 Task: Find connections with filter location Larne with filter topic #personaltrainerwith filter profile language French with filter current company Entropik with filter school ITM UNIVERSITY, GWALIOR with filter industry Plastics Manufacturing with filter service category Search Engine Optimization (SEO) with filter keywords title Counselor
Action: Mouse moved to (482, 70)
Screenshot: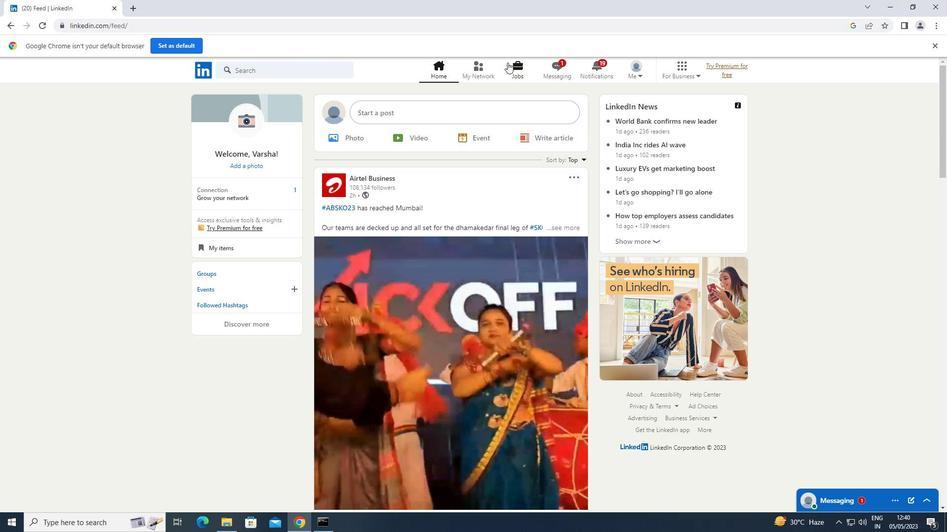 
Action: Mouse pressed left at (482, 70)
Screenshot: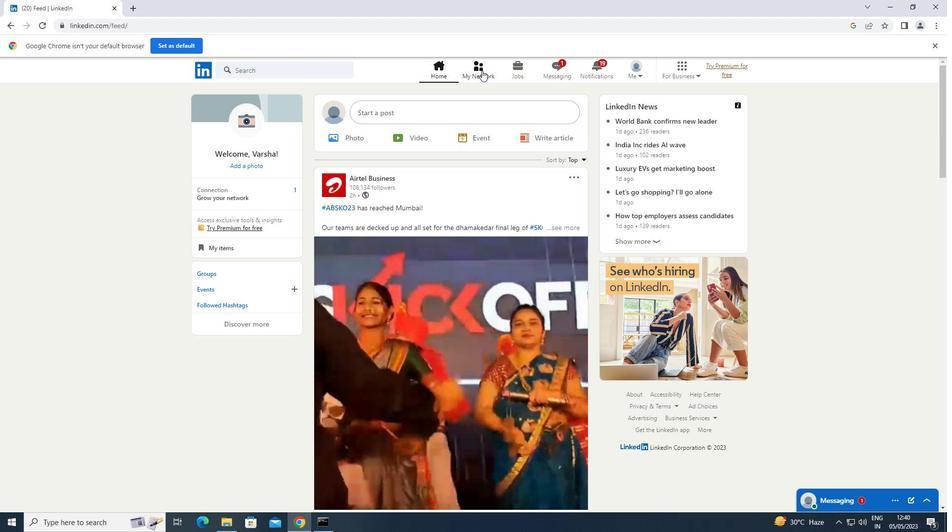 
Action: Mouse moved to (260, 120)
Screenshot: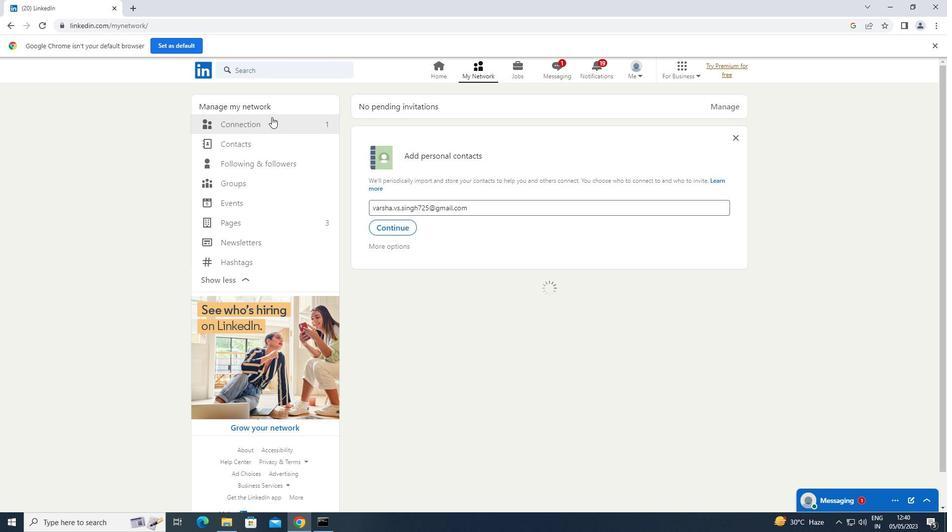 
Action: Mouse pressed left at (260, 120)
Screenshot: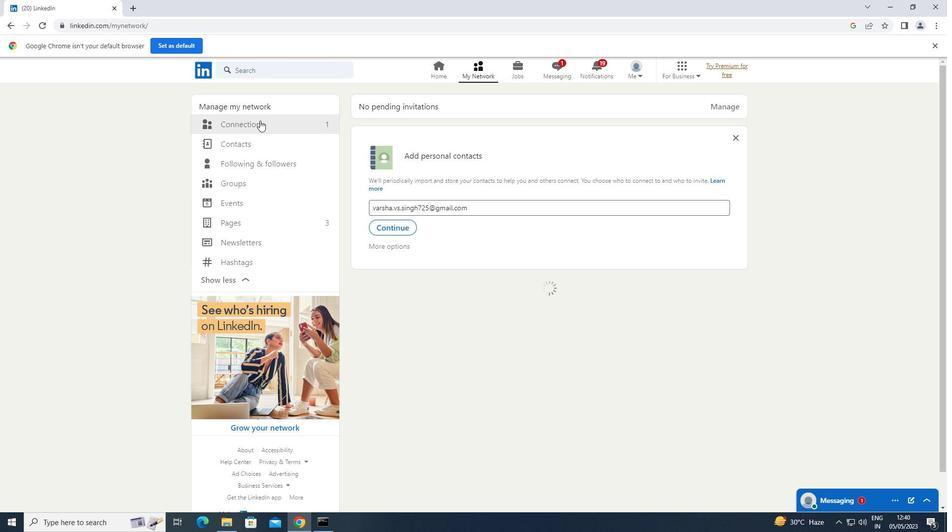 
Action: Mouse moved to (534, 122)
Screenshot: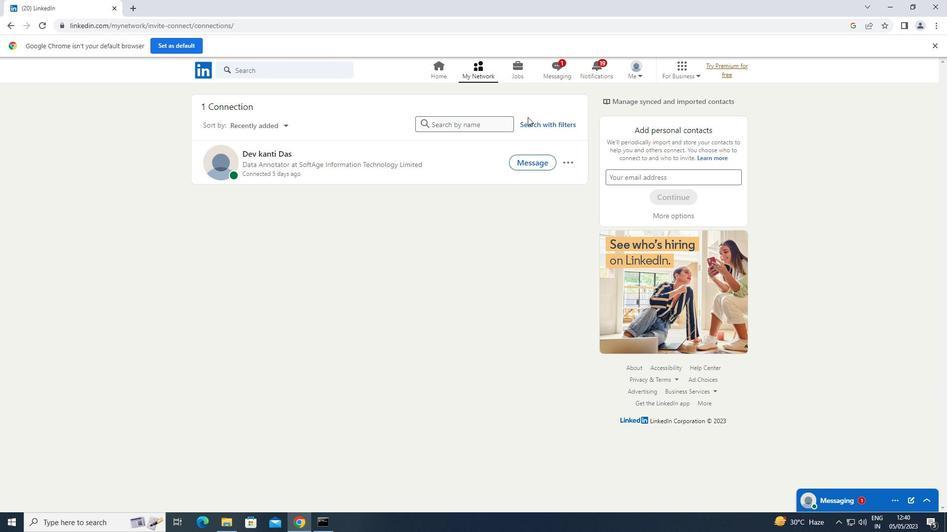 
Action: Mouse pressed left at (534, 122)
Screenshot: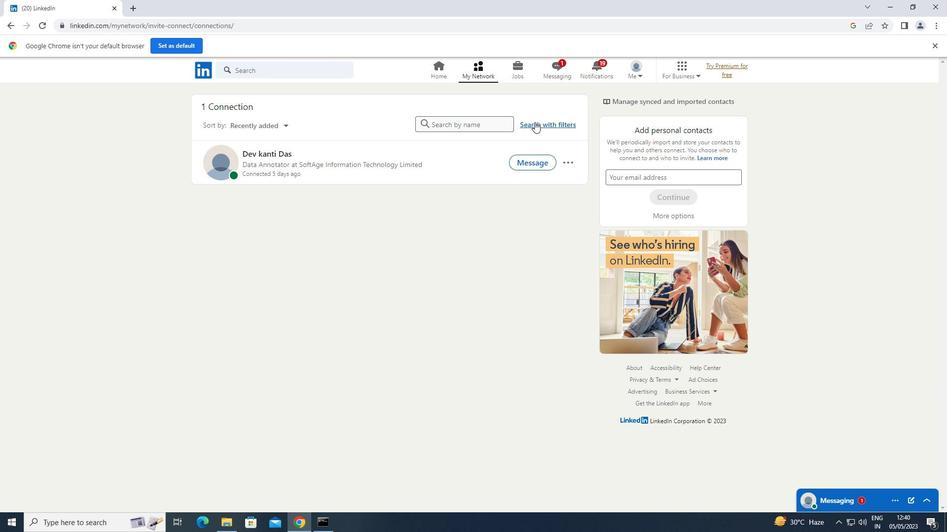 
Action: Mouse moved to (495, 94)
Screenshot: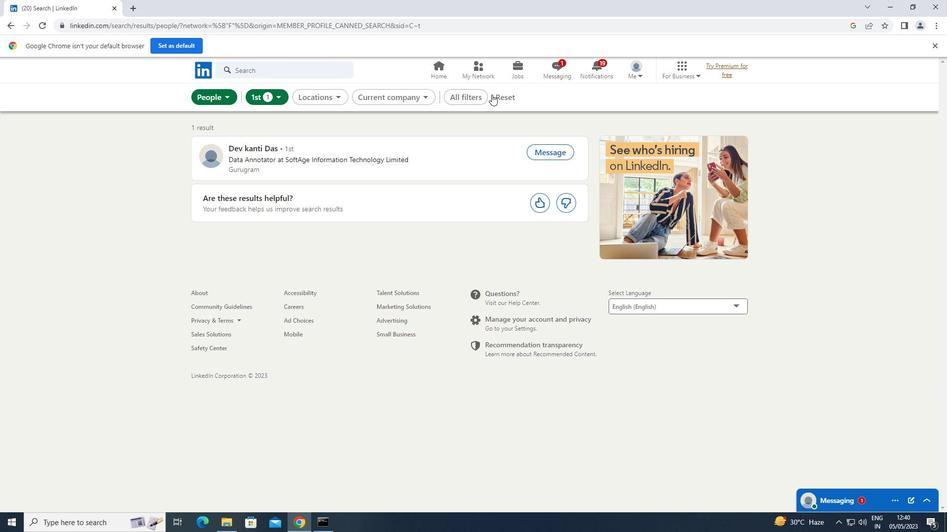 
Action: Mouse pressed left at (495, 94)
Screenshot: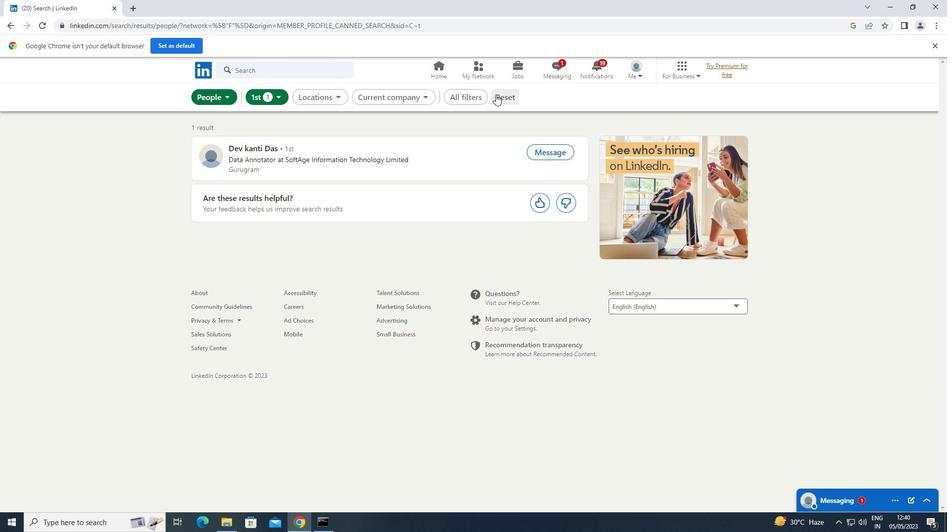
Action: Mouse moved to (482, 96)
Screenshot: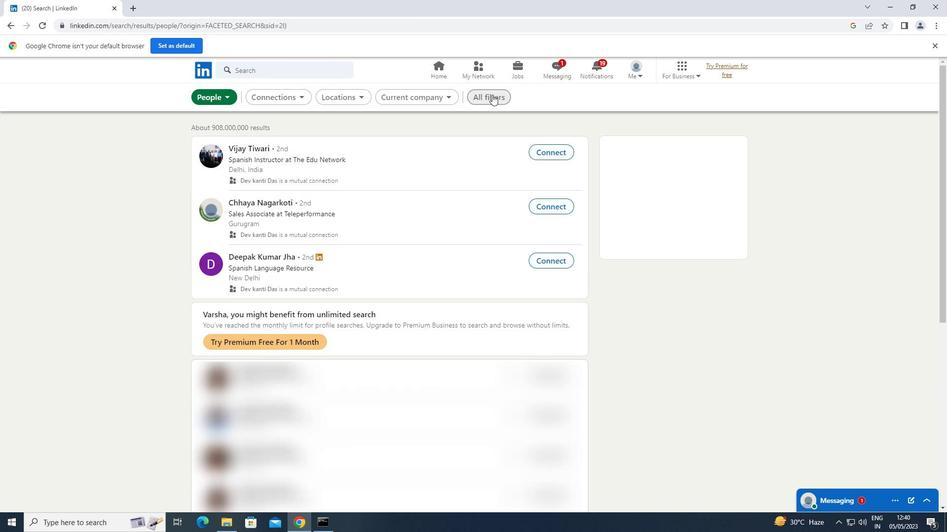 
Action: Mouse pressed left at (482, 96)
Screenshot: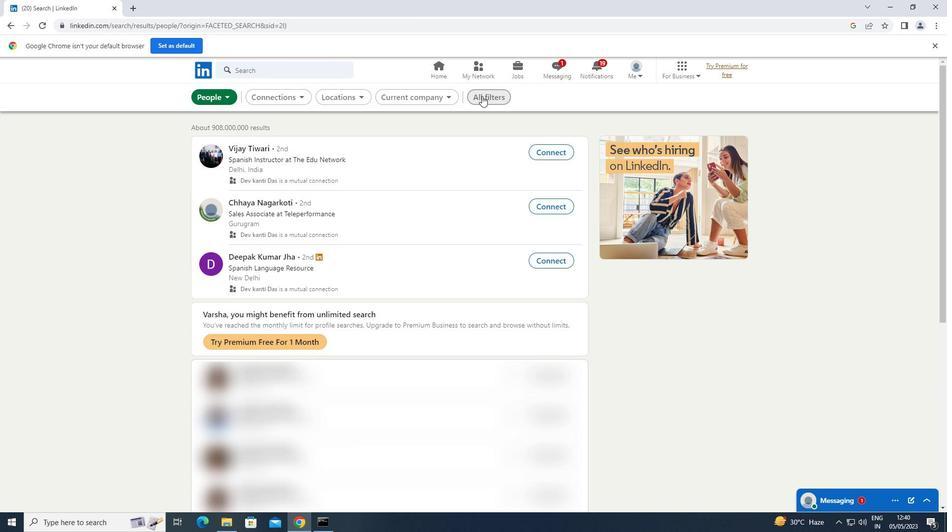 
Action: Mouse moved to (748, 233)
Screenshot: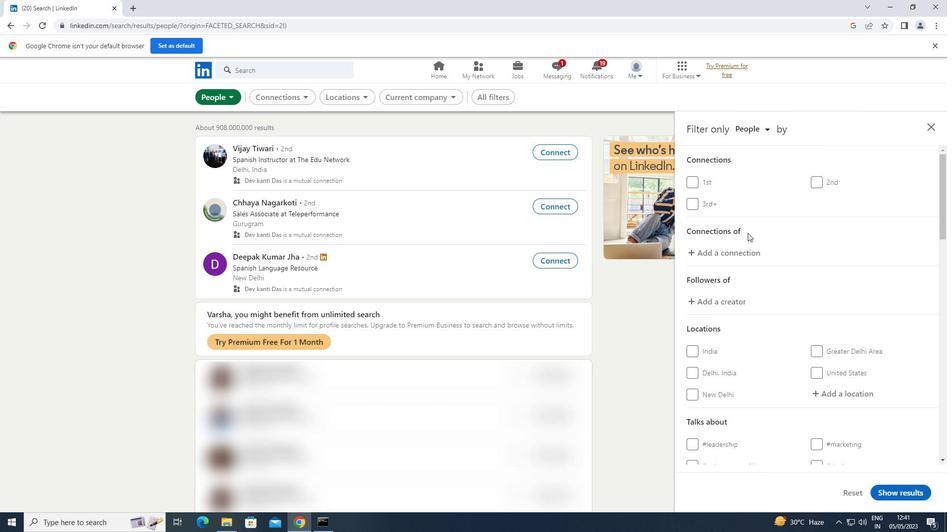 
Action: Mouse scrolled (748, 233) with delta (0, 0)
Screenshot: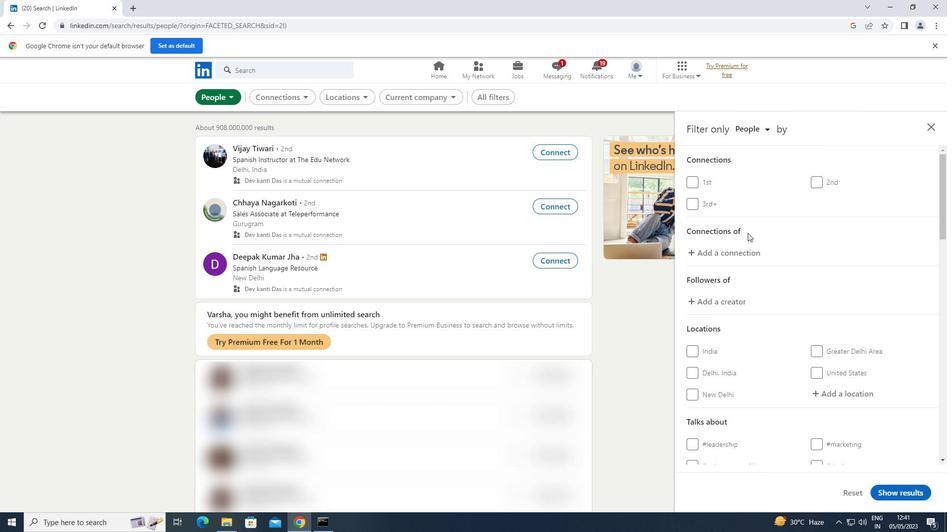 
Action: Mouse scrolled (748, 233) with delta (0, 0)
Screenshot: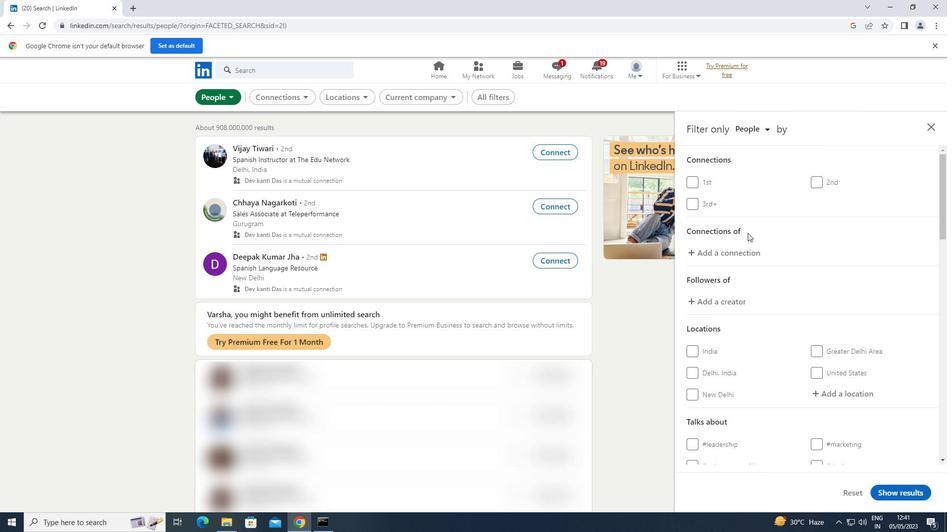 
Action: Mouse moved to (825, 296)
Screenshot: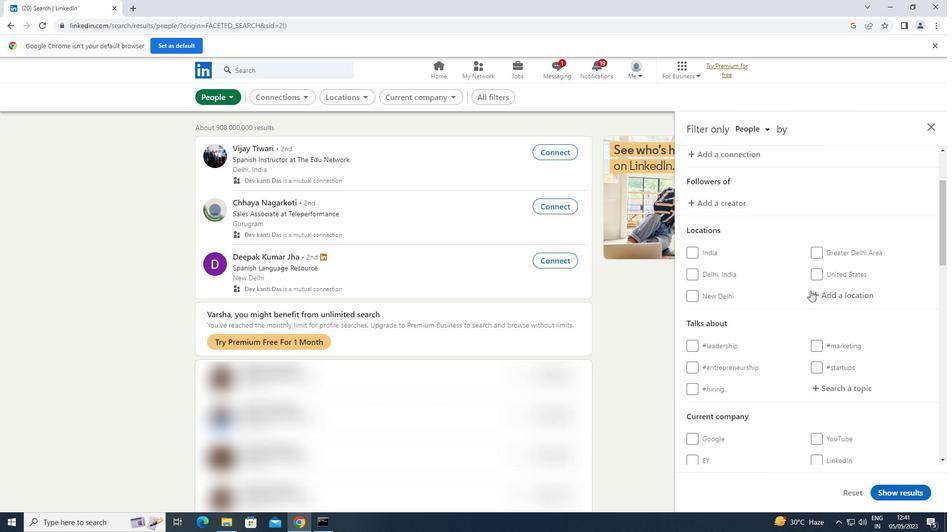 
Action: Mouse pressed left at (825, 296)
Screenshot: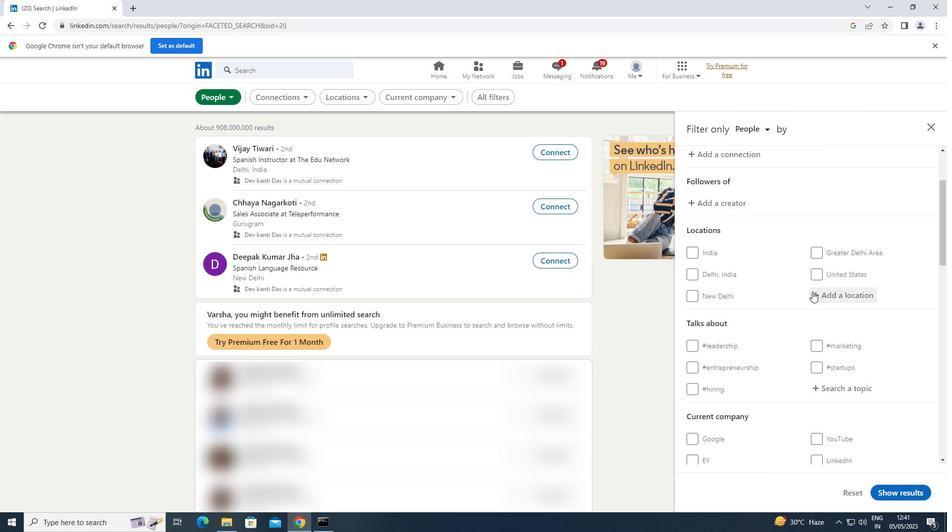 
Action: Key pressed <Key.shift>LARNE
Screenshot: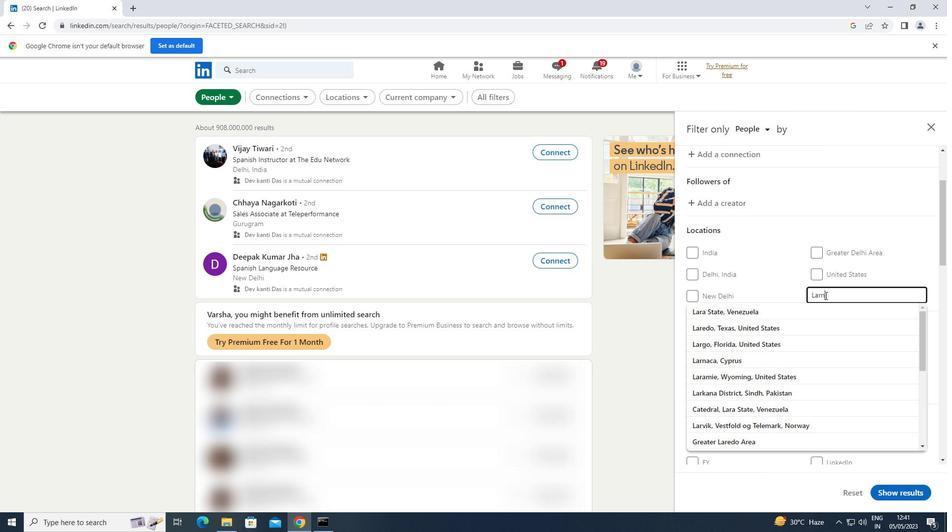 
Action: Mouse moved to (838, 391)
Screenshot: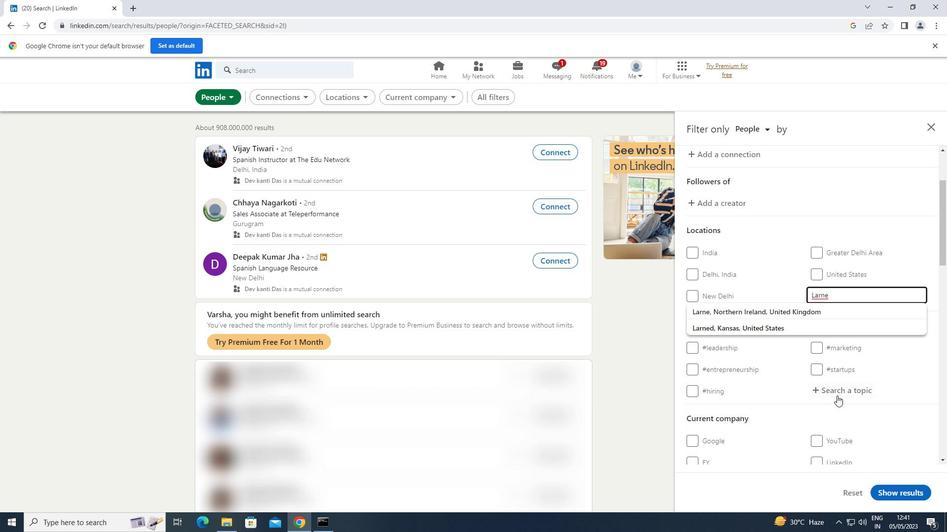 
Action: Mouse pressed left at (838, 391)
Screenshot: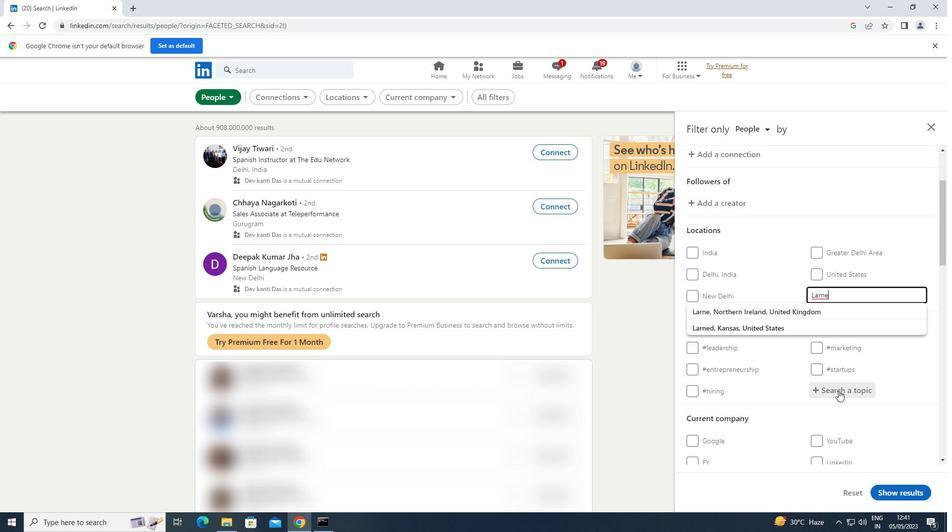 
Action: Key pressed PERSONALTRAINER
Screenshot: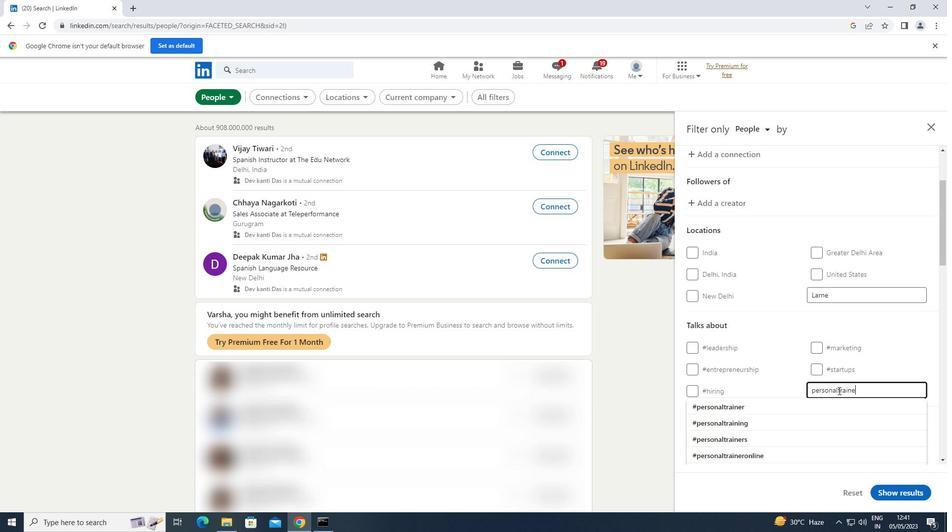 
Action: Mouse moved to (767, 406)
Screenshot: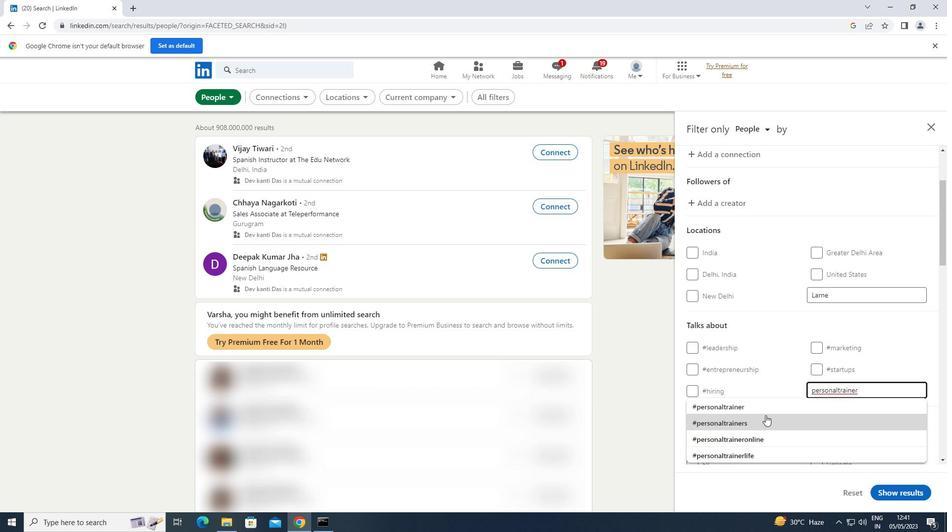 
Action: Mouse pressed left at (767, 406)
Screenshot: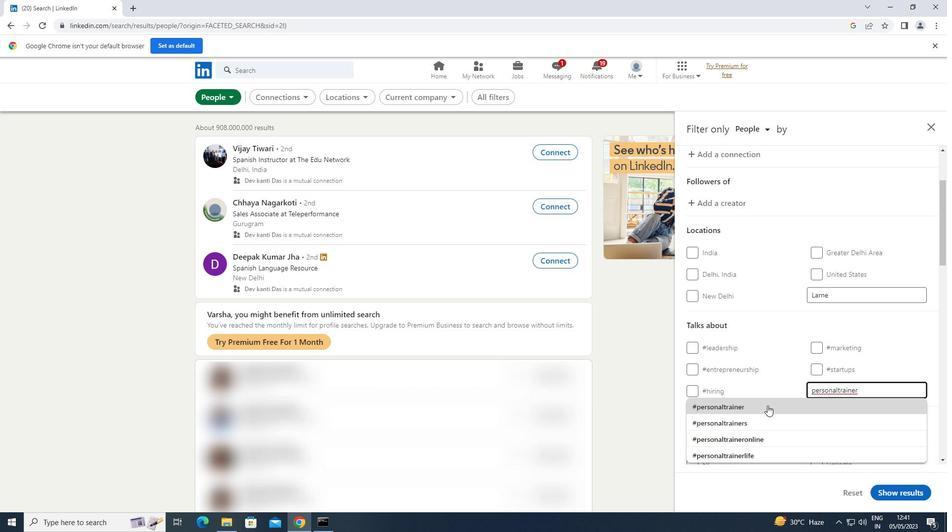 
Action: Mouse scrolled (767, 405) with delta (0, 0)
Screenshot: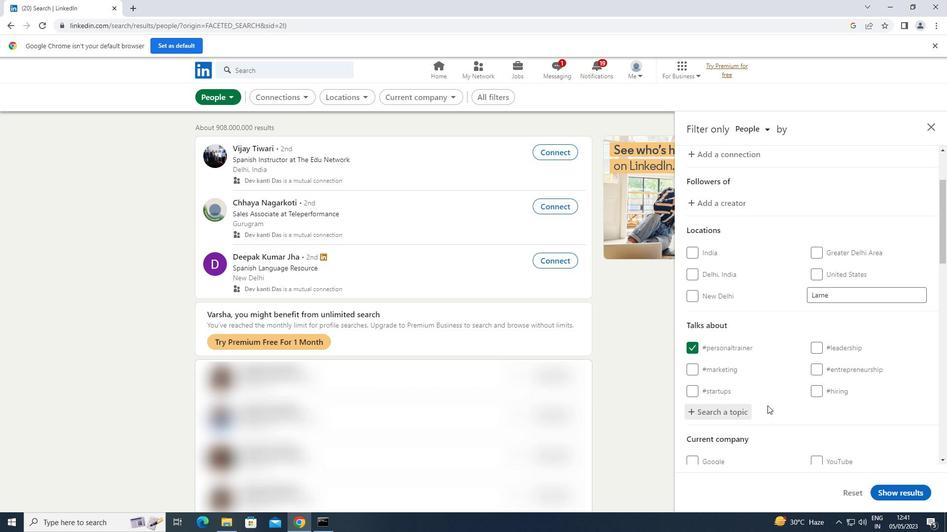 
Action: Mouse scrolled (767, 405) with delta (0, 0)
Screenshot: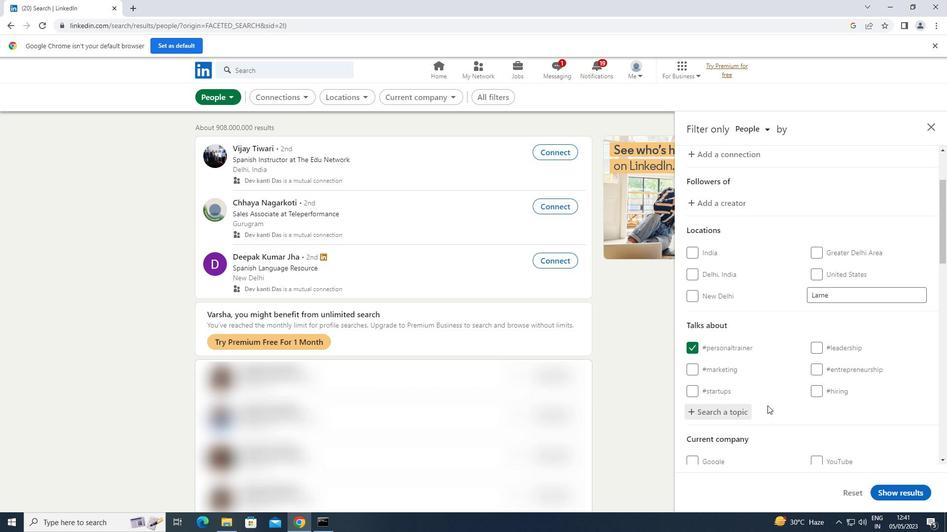 
Action: Mouse scrolled (767, 405) with delta (0, 0)
Screenshot: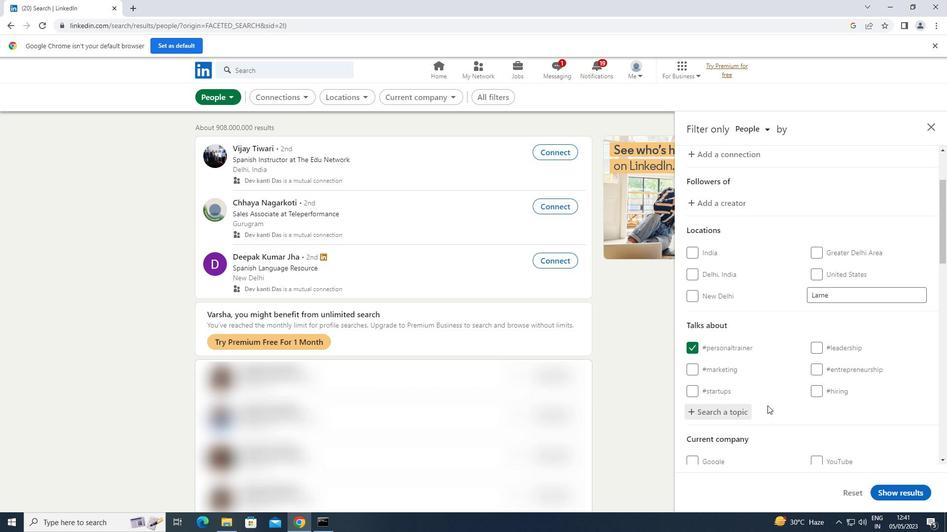 
Action: Mouse scrolled (767, 405) with delta (0, 0)
Screenshot: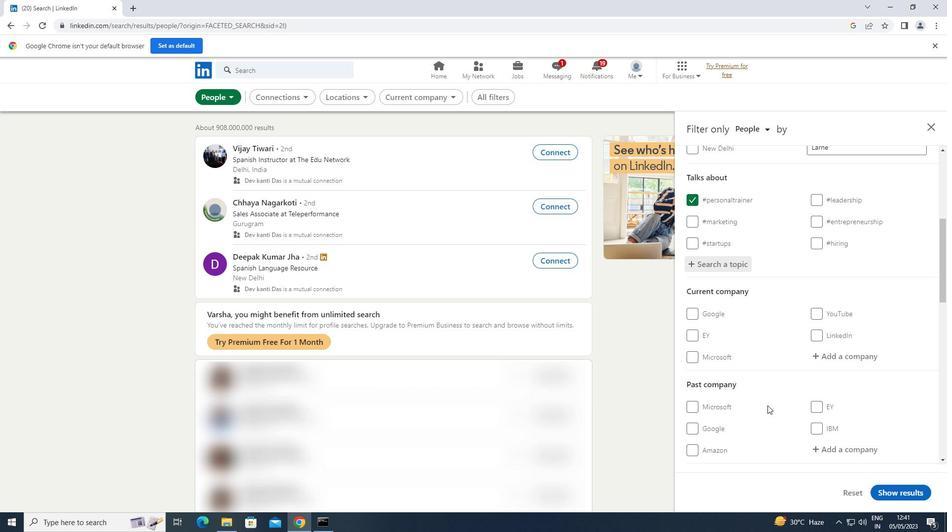 
Action: Mouse scrolled (767, 405) with delta (0, 0)
Screenshot: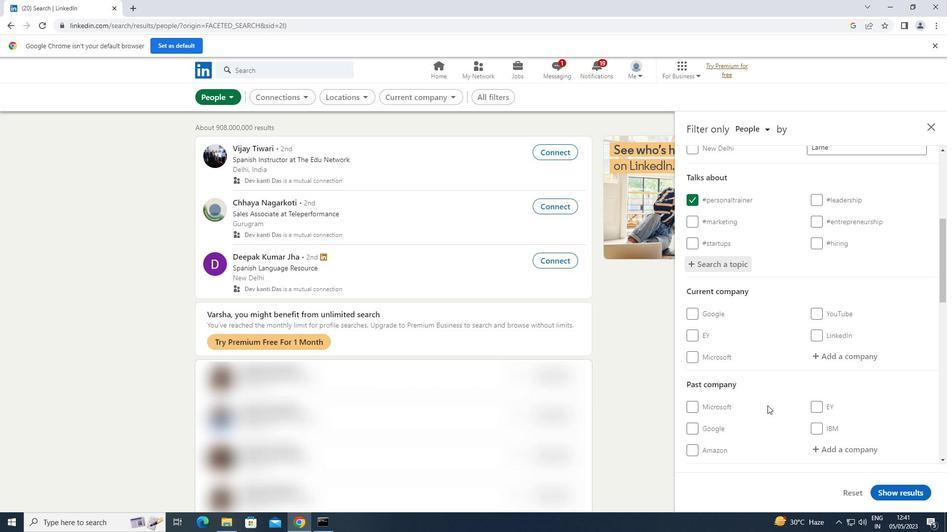 
Action: Mouse scrolled (767, 405) with delta (0, 0)
Screenshot: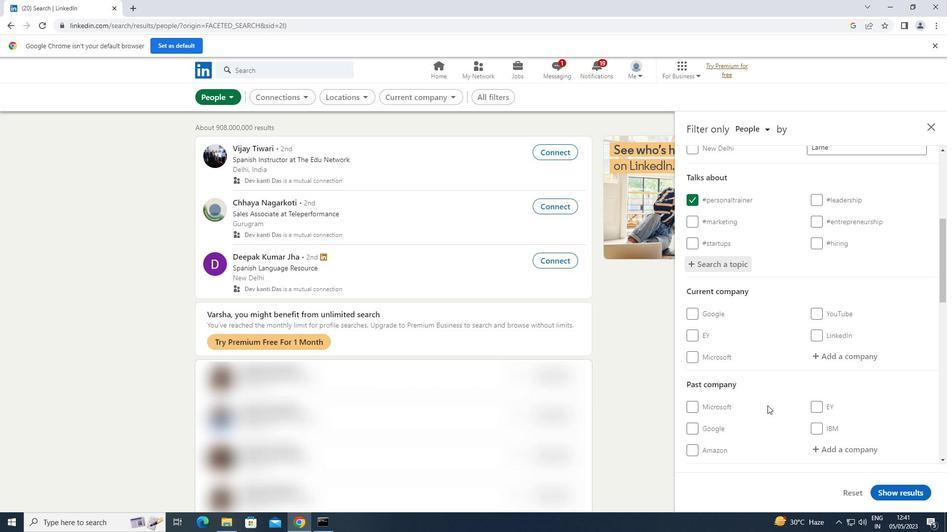 
Action: Mouse scrolled (767, 405) with delta (0, 0)
Screenshot: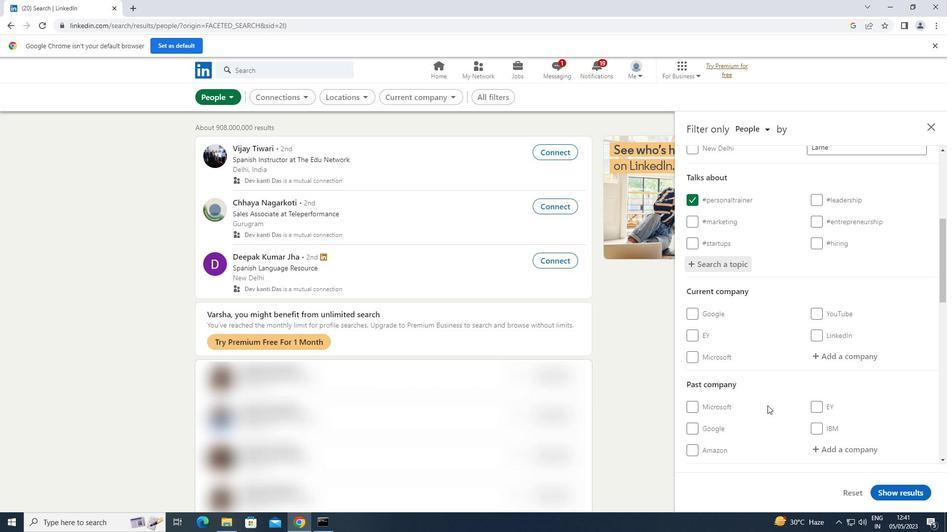 
Action: Mouse moved to (768, 405)
Screenshot: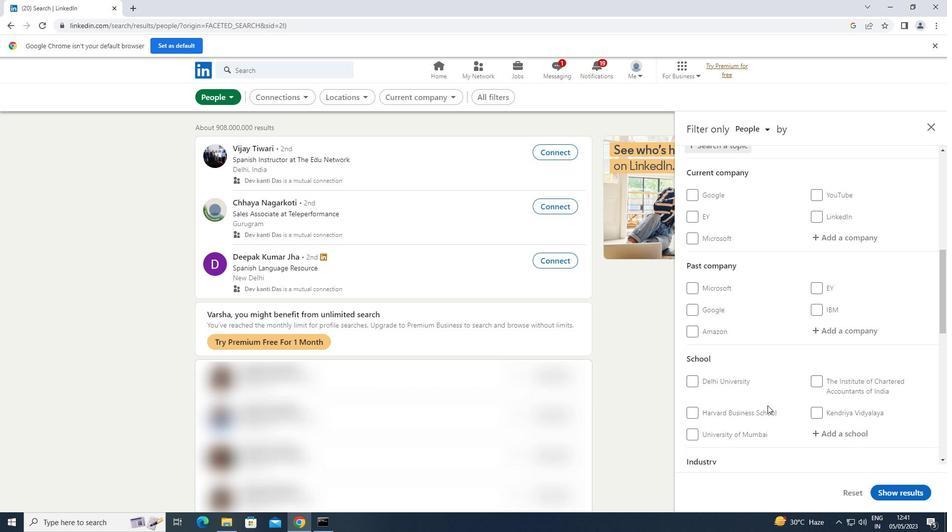 
Action: Mouse scrolled (768, 405) with delta (0, 0)
Screenshot: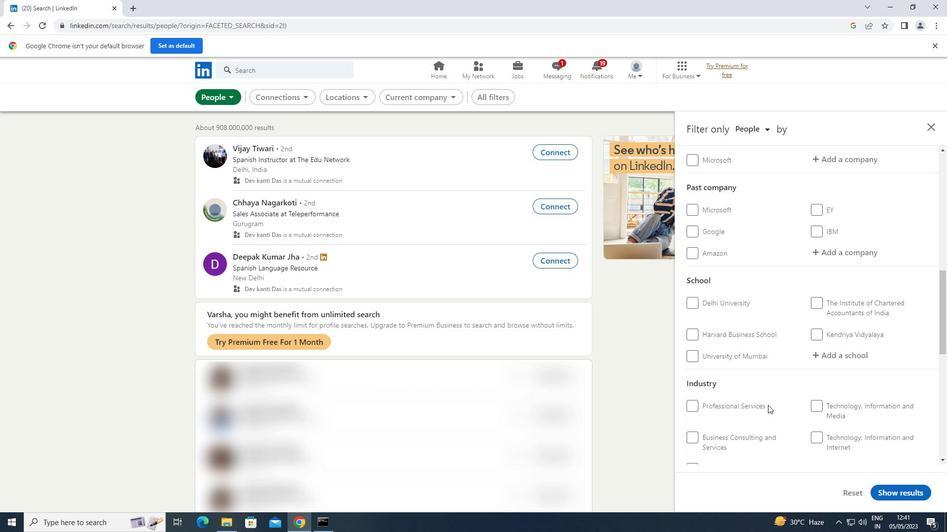 
Action: Mouse scrolled (768, 405) with delta (0, 0)
Screenshot: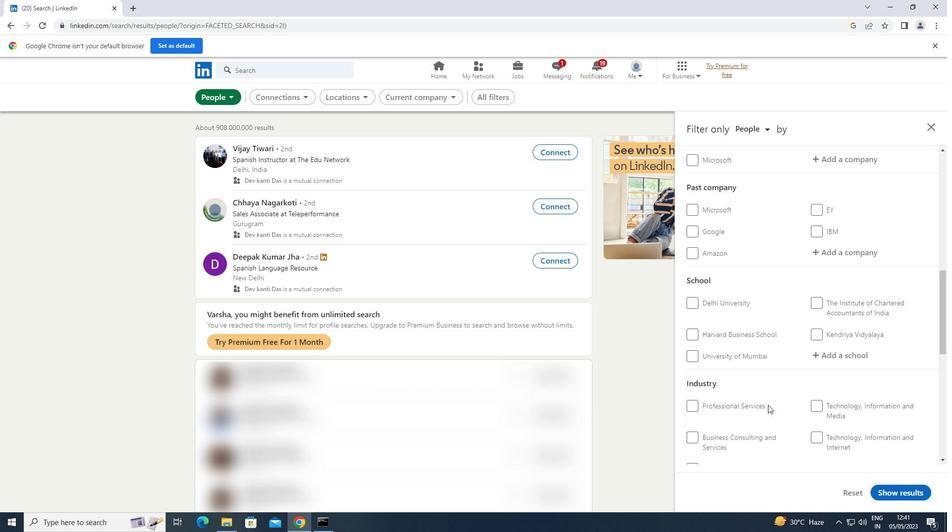 
Action: Mouse scrolled (768, 405) with delta (0, 0)
Screenshot: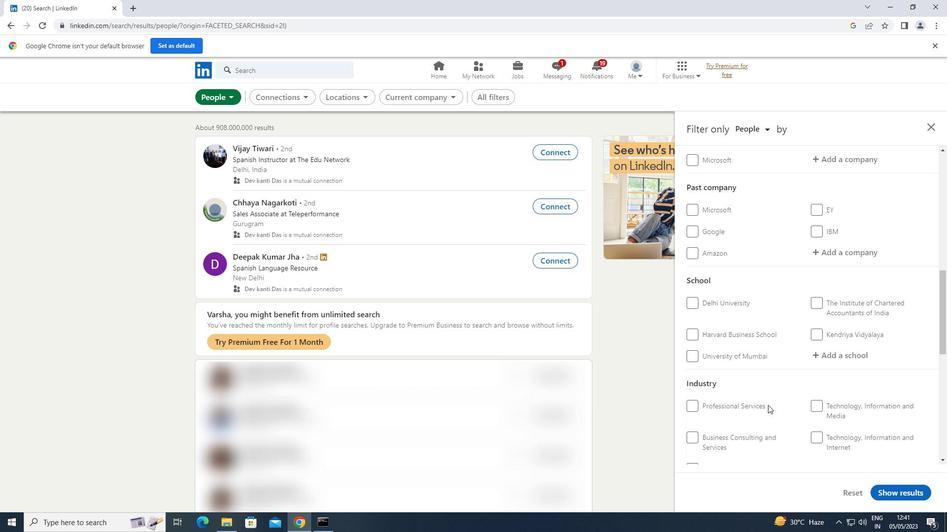 
Action: Mouse moved to (820, 374)
Screenshot: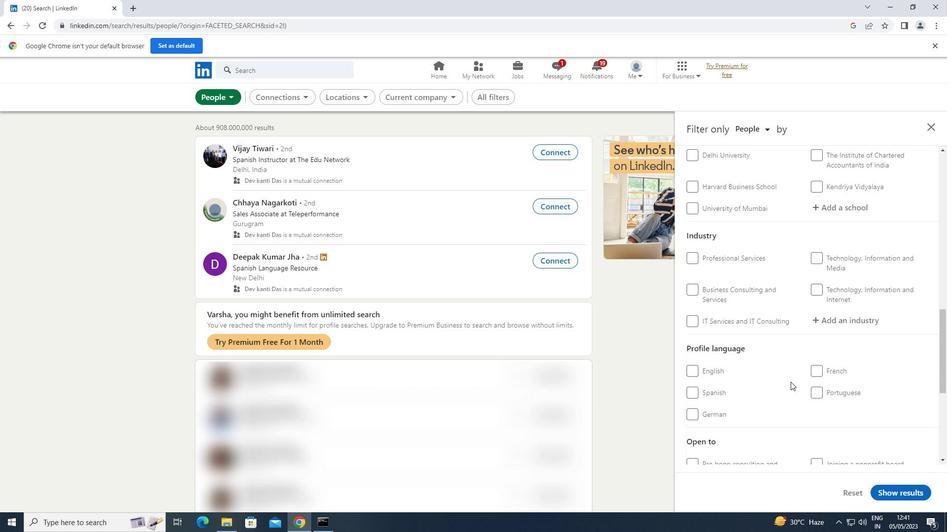
Action: Mouse pressed left at (820, 374)
Screenshot: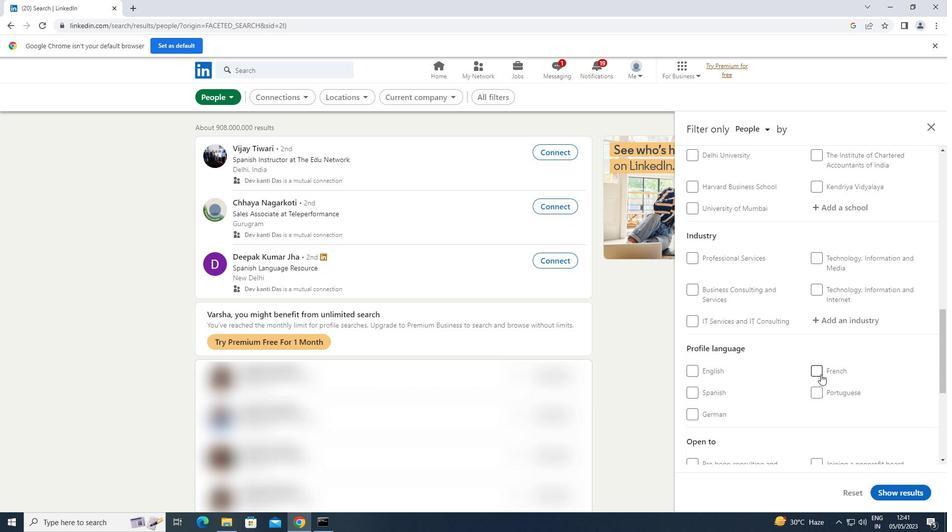 
Action: Mouse scrolled (820, 375) with delta (0, 0)
Screenshot: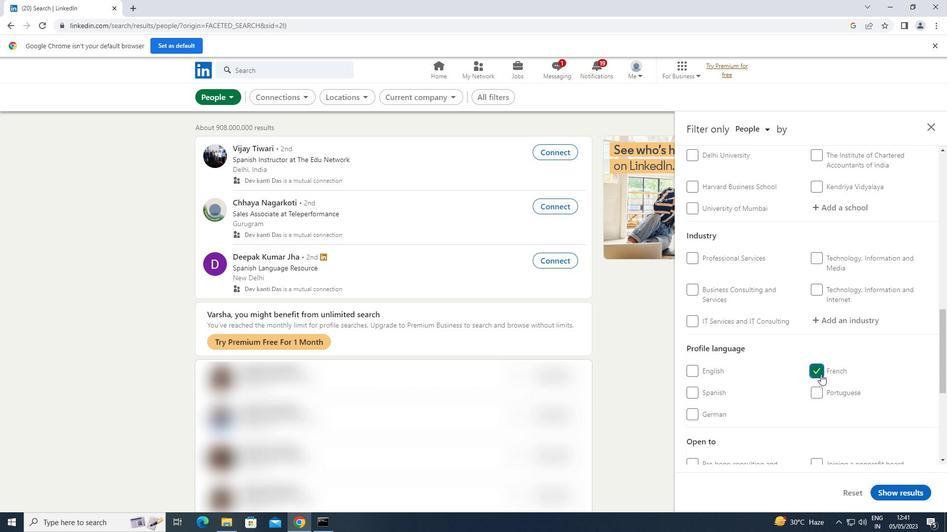 
Action: Mouse scrolled (820, 375) with delta (0, 0)
Screenshot: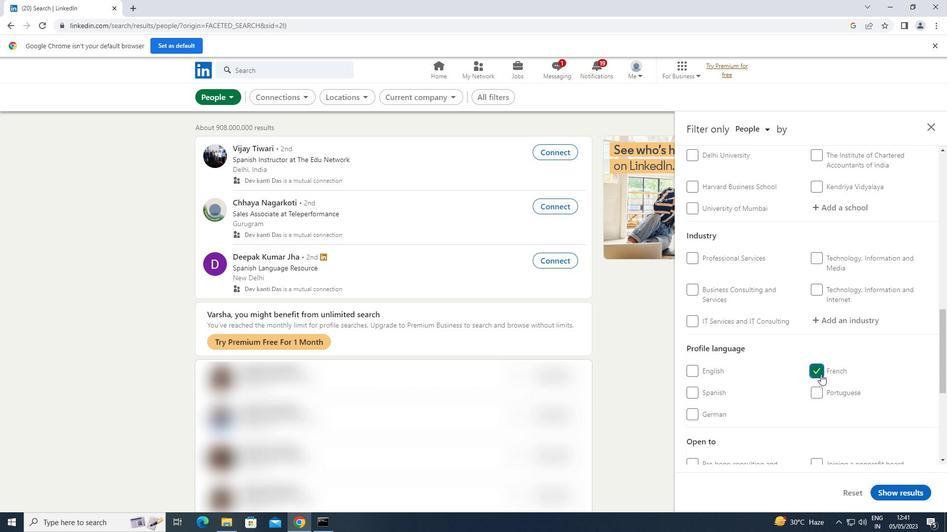 
Action: Mouse scrolled (820, 375) with delta (0, 0)
Screenshot: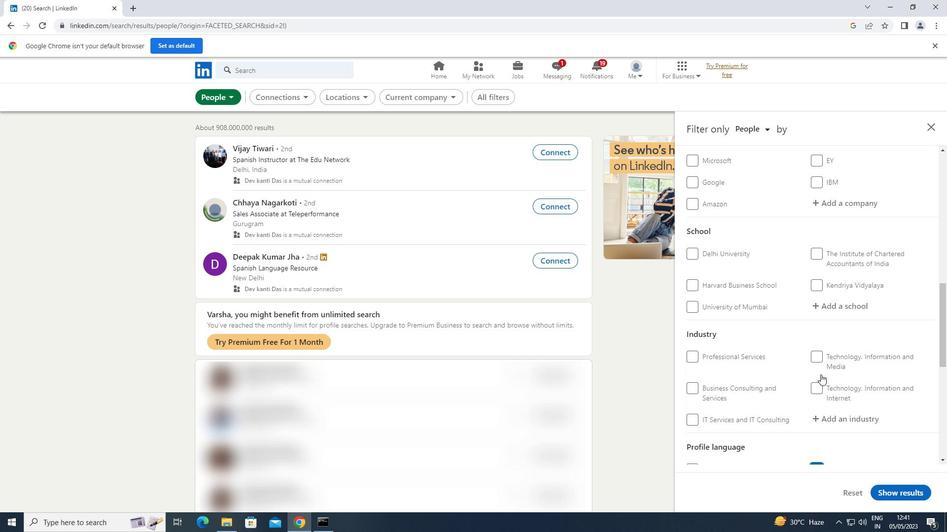 
Action: Mouse scrolled (820, 375) with delta (0, 0)
Screenshot: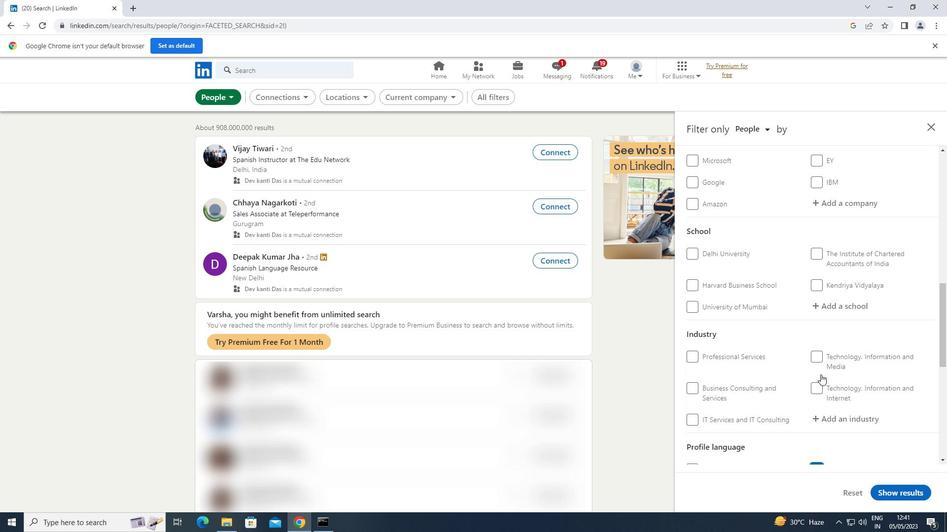 
Action: Mouse scrolled (820, 375) with delta (0, 0)
Screenshot: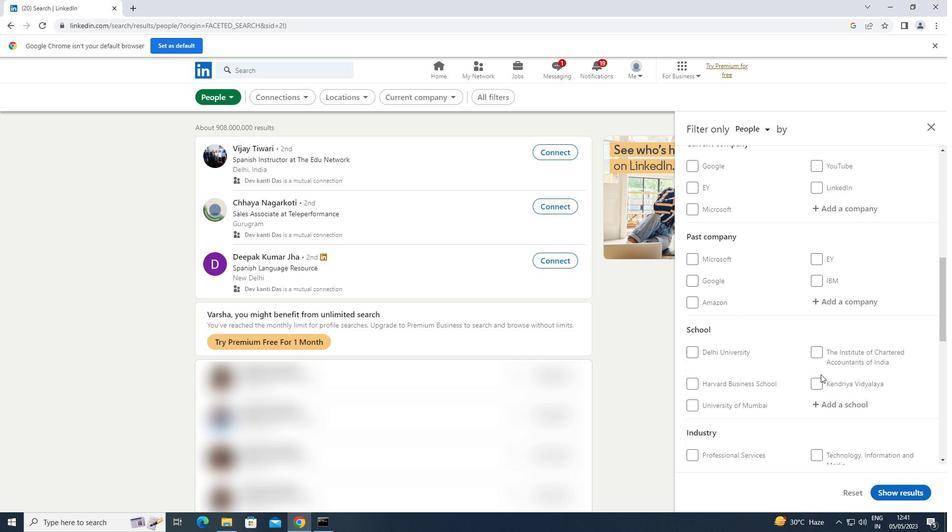 
Action: Mouse scrolled (820, 375) with delta (0, 0)
Screenshot: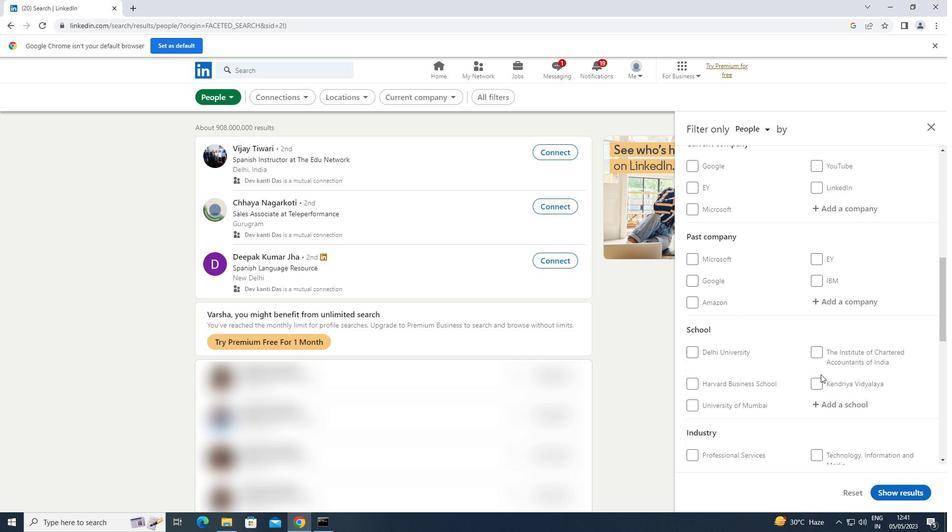 
Action: Mouse moved to (874, 303)
Screenshot: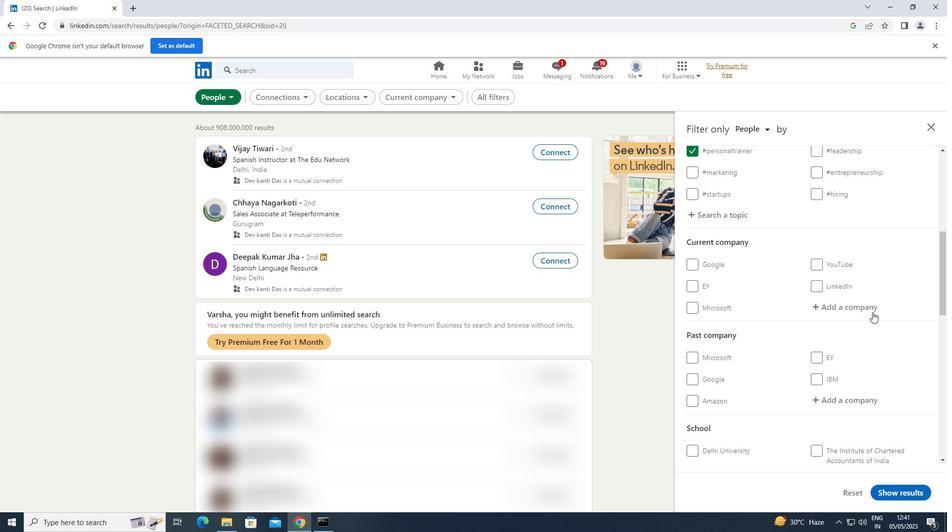 
Action: Mouse pressed left at (874, 303)
Screenshot: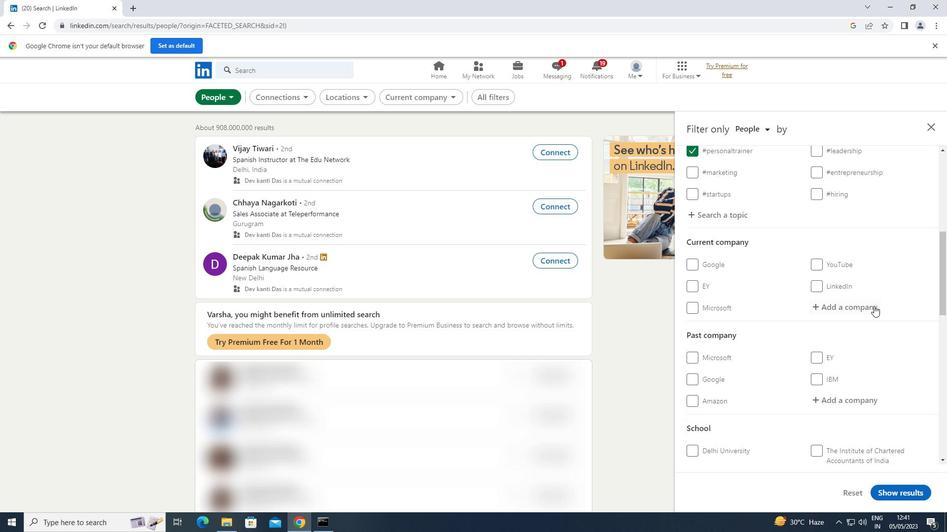 
Action: Key pressed <Key.shift>ENTROPIK
Screenshot: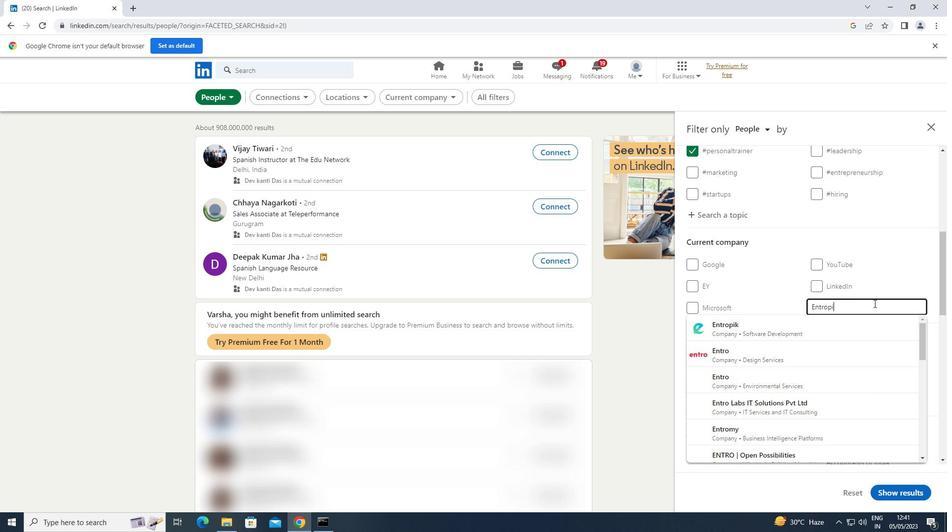 
Action: Mouse moved to (800, 329)
Screenshot: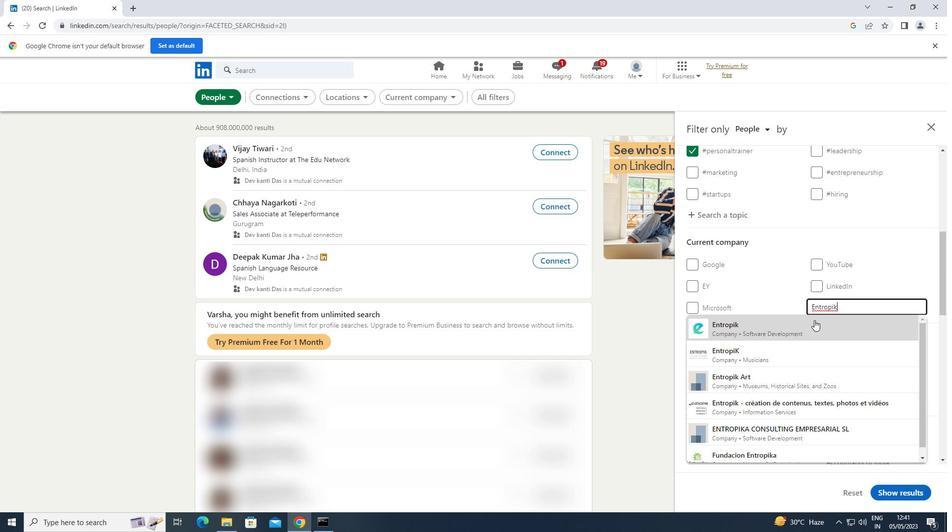 
Action: Mouse pressed left at (800, 329)
Screenshot: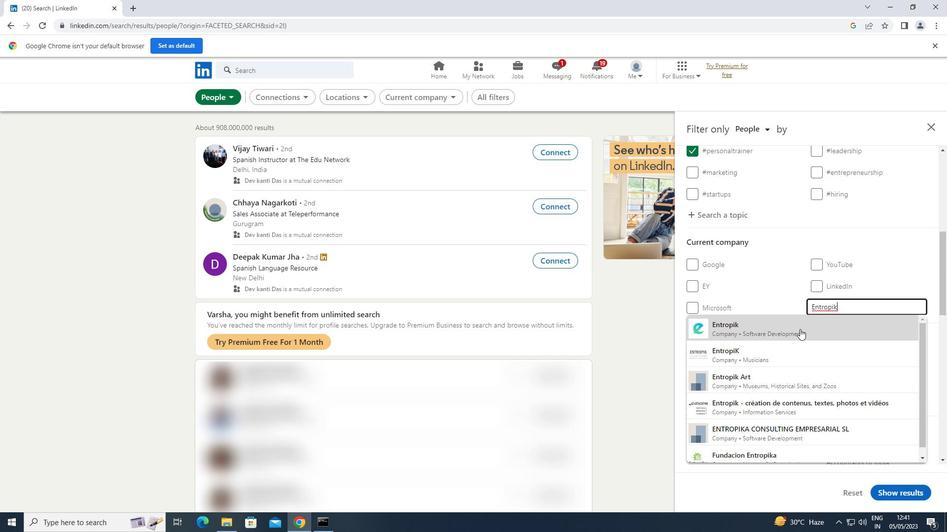 
Action: Mouse scrolled (800, 329) with delta (0, 0)
Screenshot: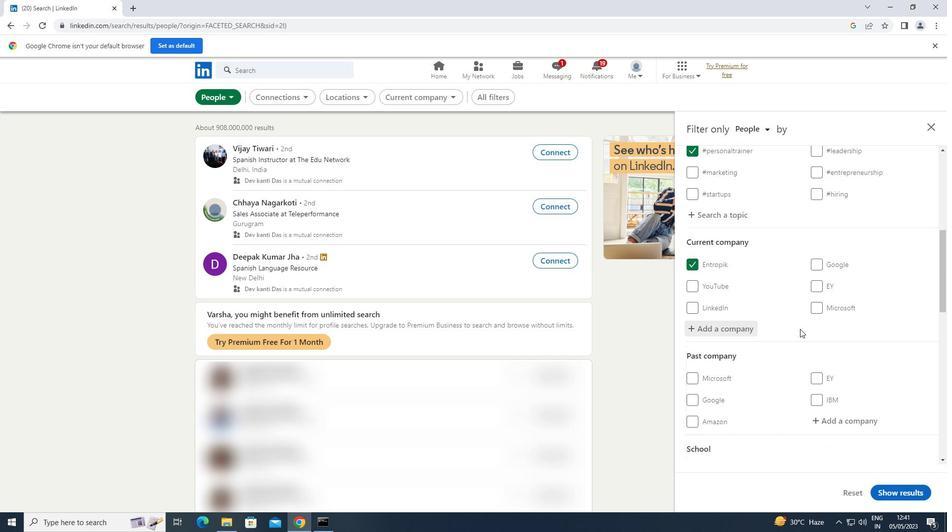 
Action: Mouse scrolled (800, 329) with delta (0, 0)
Screenshot: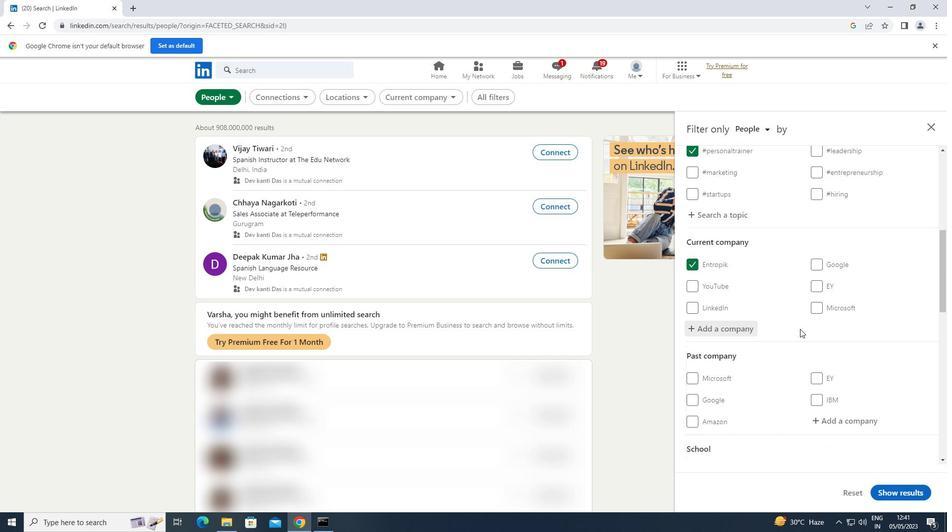 
Action: Mouse scrolled (800, 329) with delta (0, 0)
Screenshot: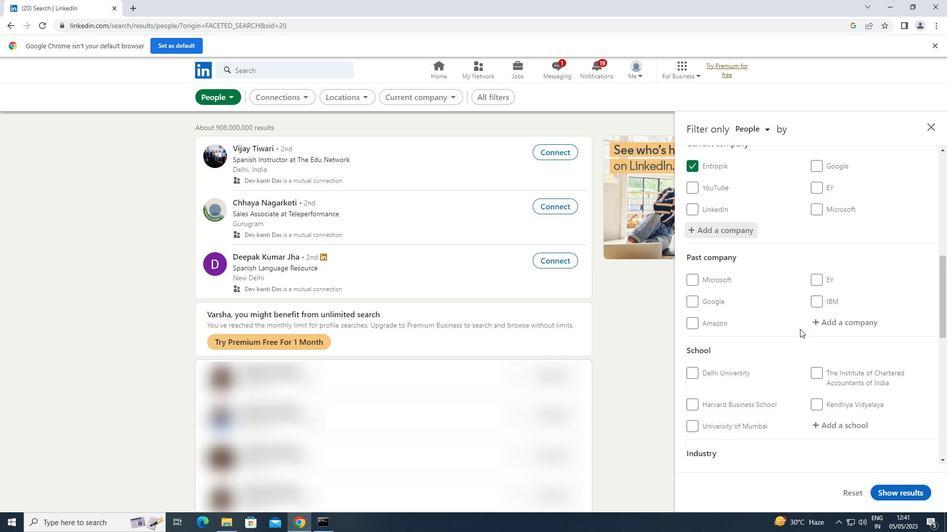 
Action: Mouse scrolled (800, 329) with delta (0, 0)
Screenshot: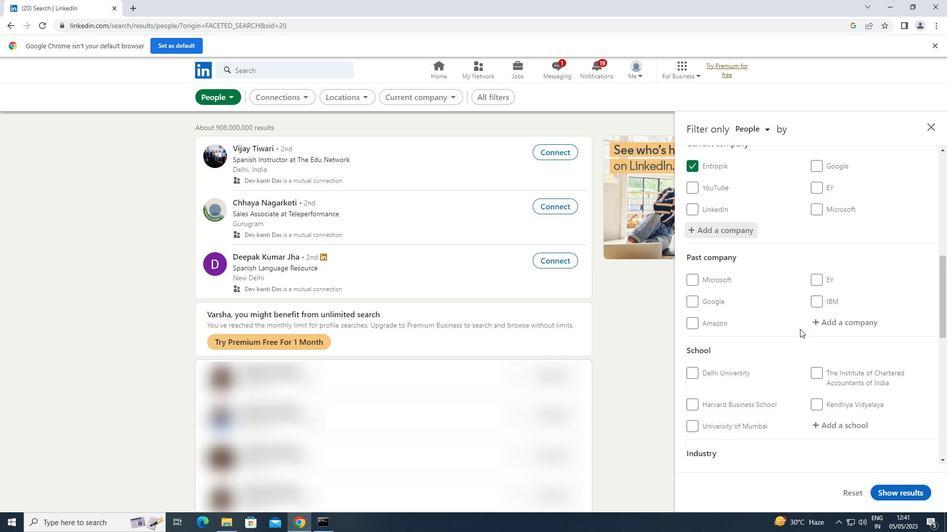 
Action: Mouse moved to (830, 327)
Screenshot: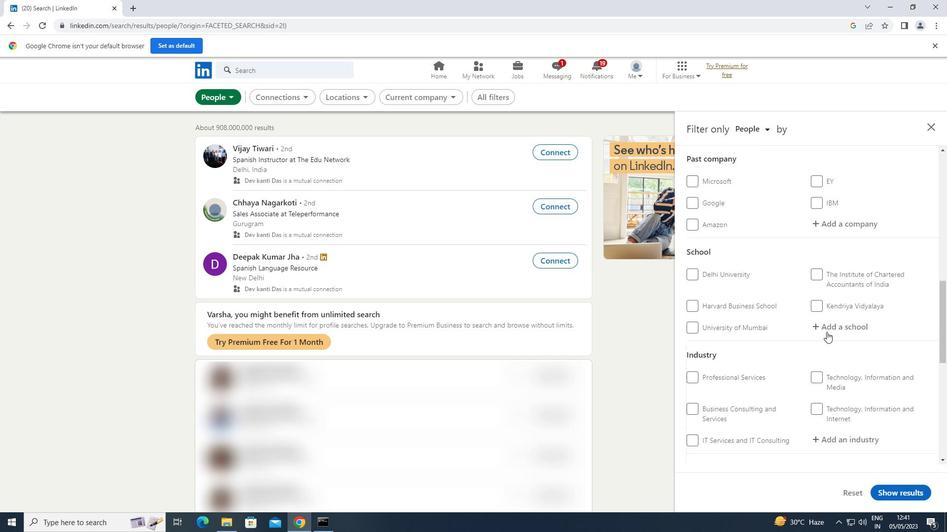 
Action: Mouse pressed left at (830, 327)
Screenshot: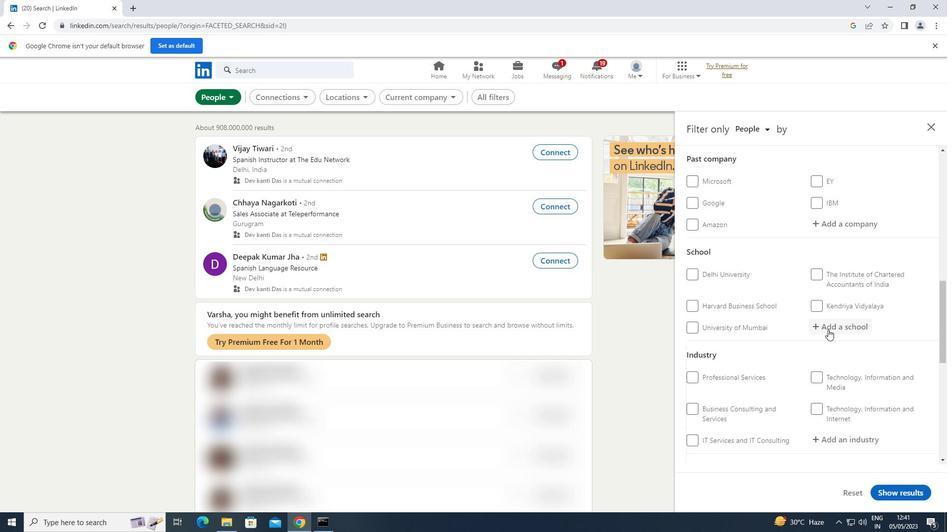
Action: Key pressed <Key.shift>ITM<Key.space>
Screenshot: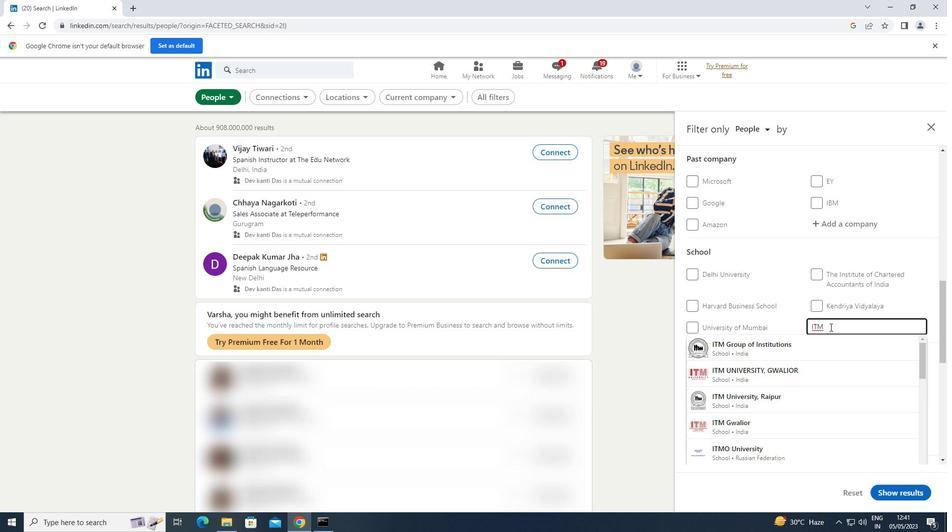 
Action: Mouse moved to (777, 370)
Screenshot: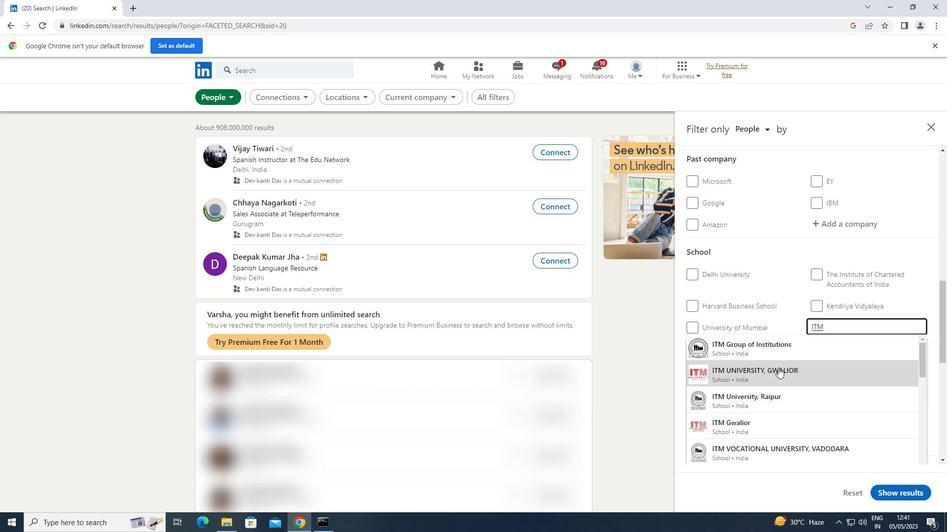 
Action: Mouse pressed left at (777, 370)
Screenshot: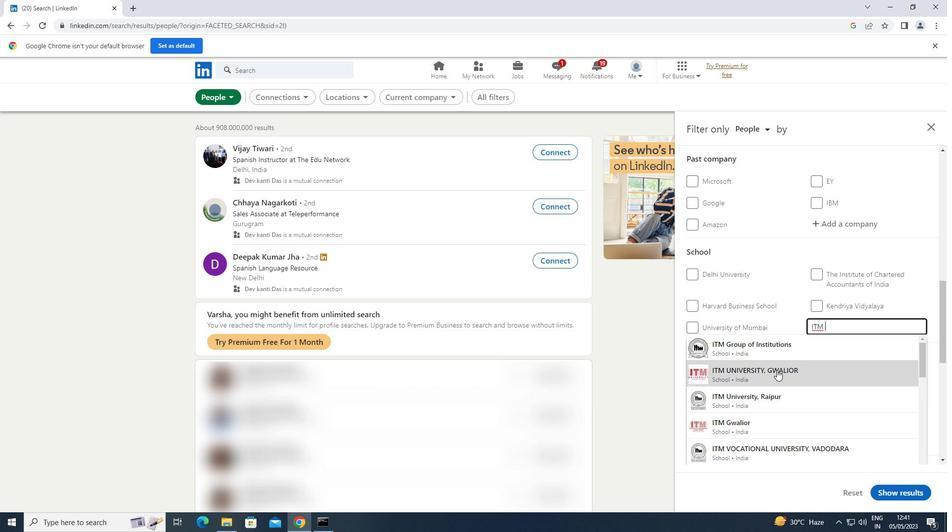 
Action: Mouse scrolled (777, 370) with delta (0, 0)
Screenshot: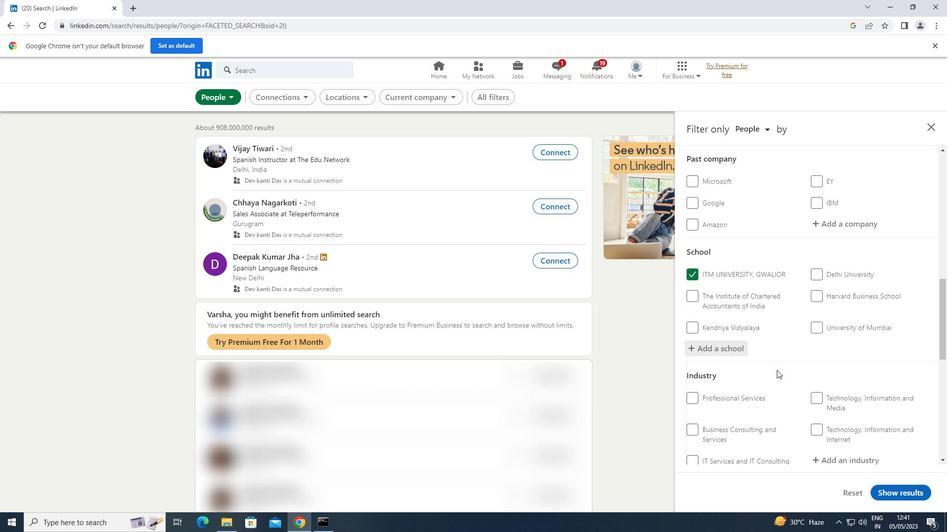 
Action: Mouse scrolled (777, 370) with delta (0, 0)
Screenshot: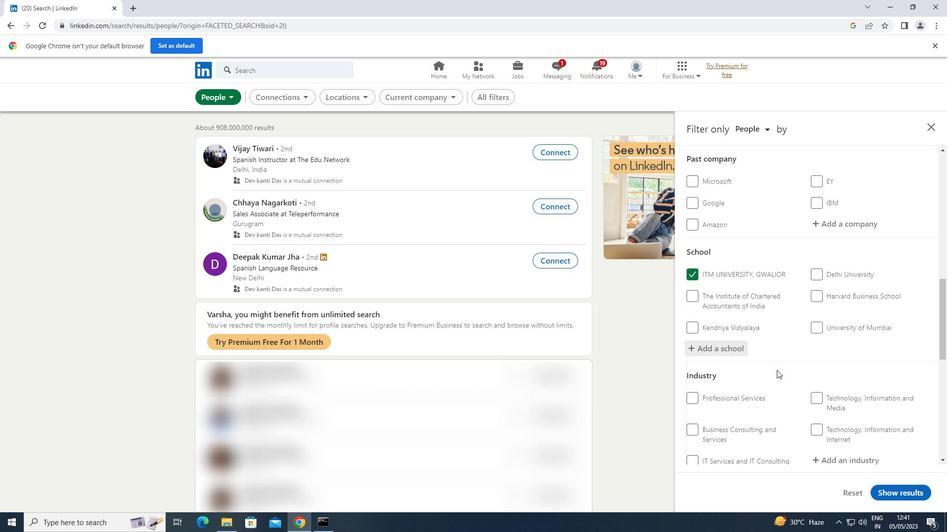 
Action: Mouse moved to (842, 361)
Screenshot: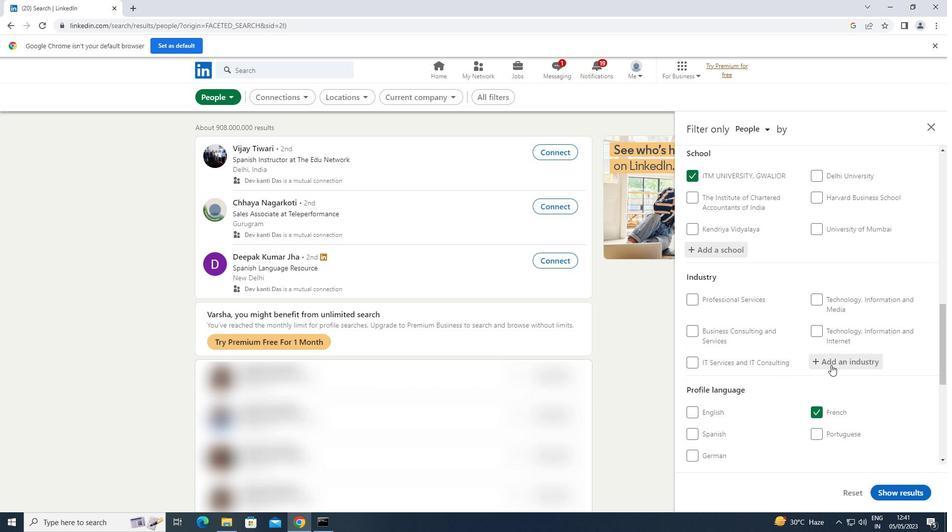 
Action: Mouse pressed left at (842, 361)
Screenshot: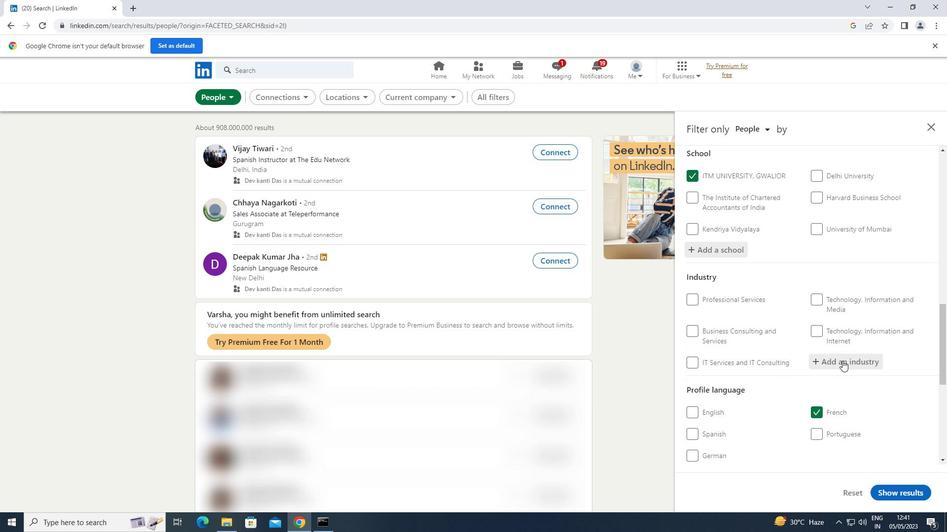 
Action: Key pressed <Key.shift>PLASTICS<Key.space>
Screenshot: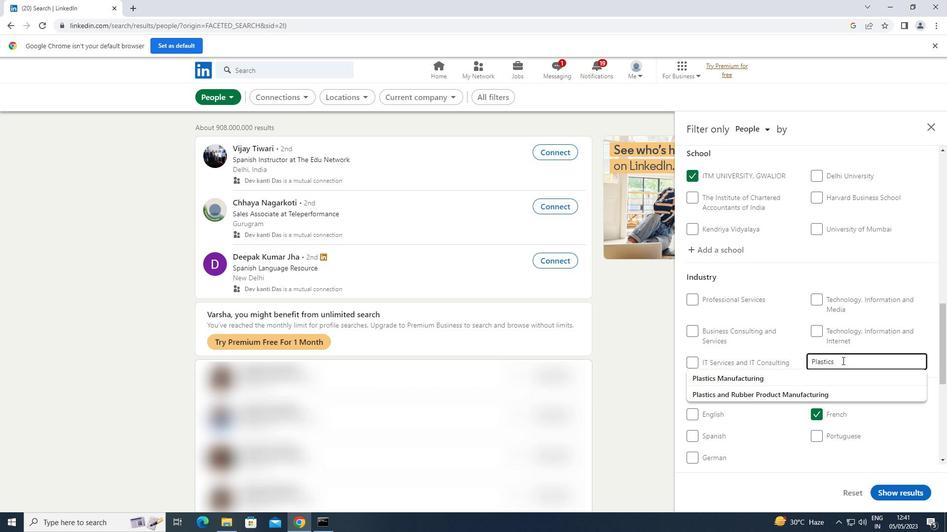 
Action: Mouse moved to (780, 378)
Screenshot: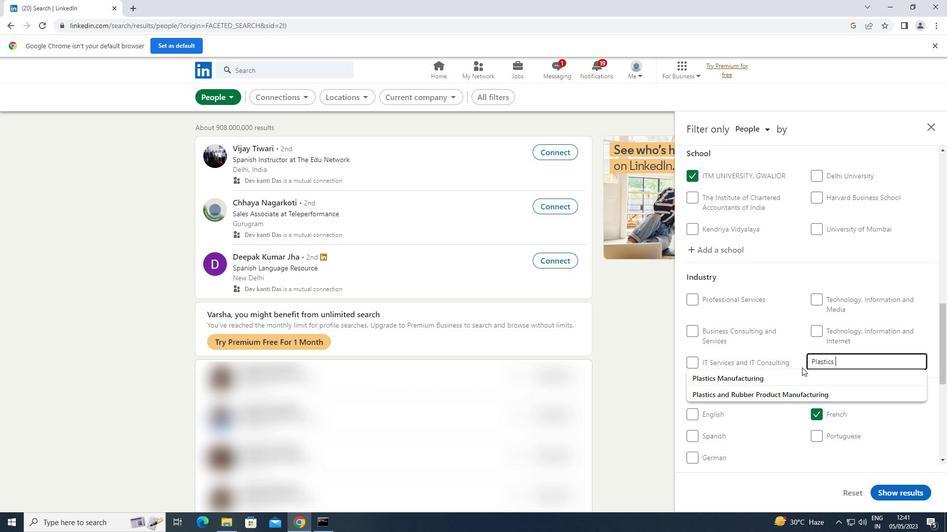 
Action: Mouse pressed left at (780, 378)
Screenshot: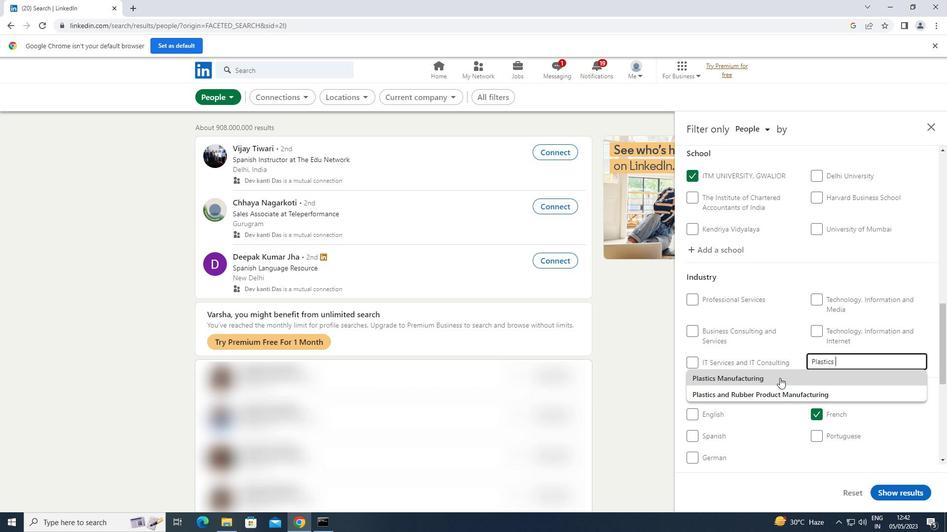 
Action: Mouse moved to (780, 377)
Screenshot: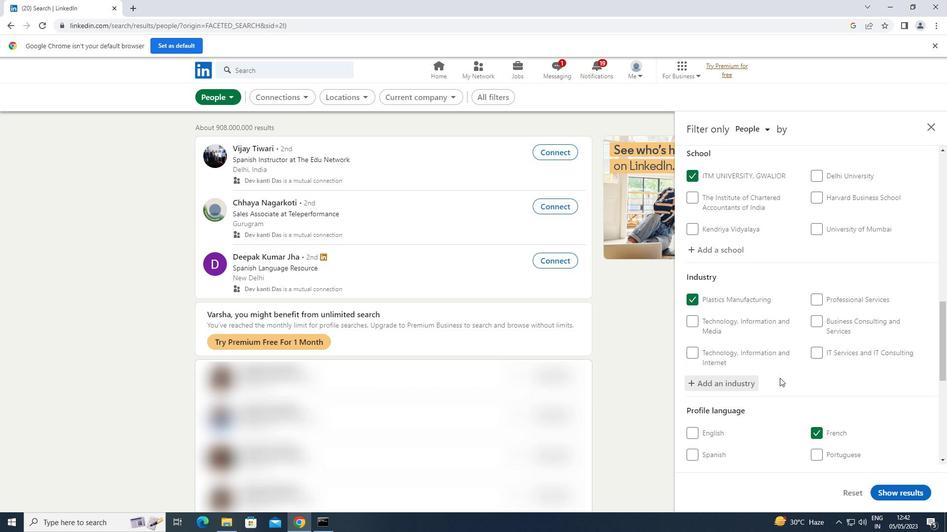 
Action: Mouse scrolled (780, 376) with delta (0, 0)
Screenshot: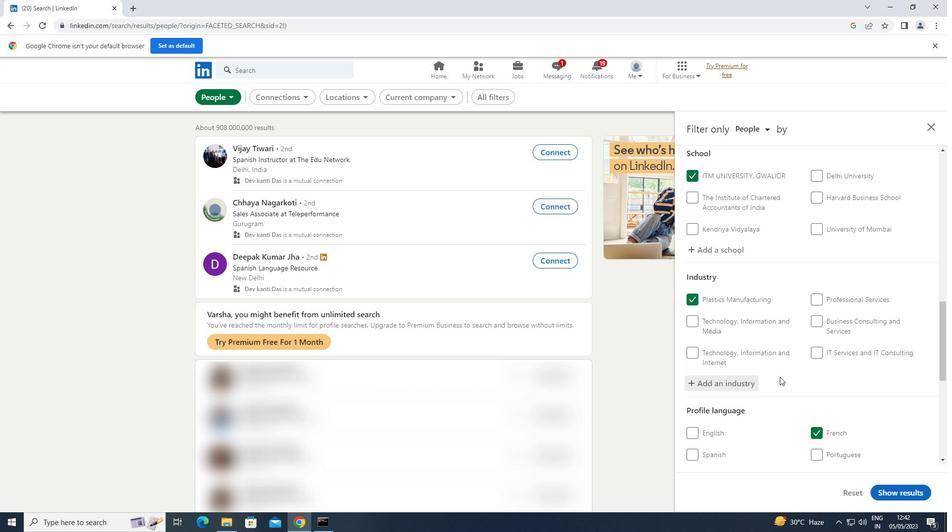 
Action: Mouse scrolled (780, 376) with delta (0, 0)
Screenshot: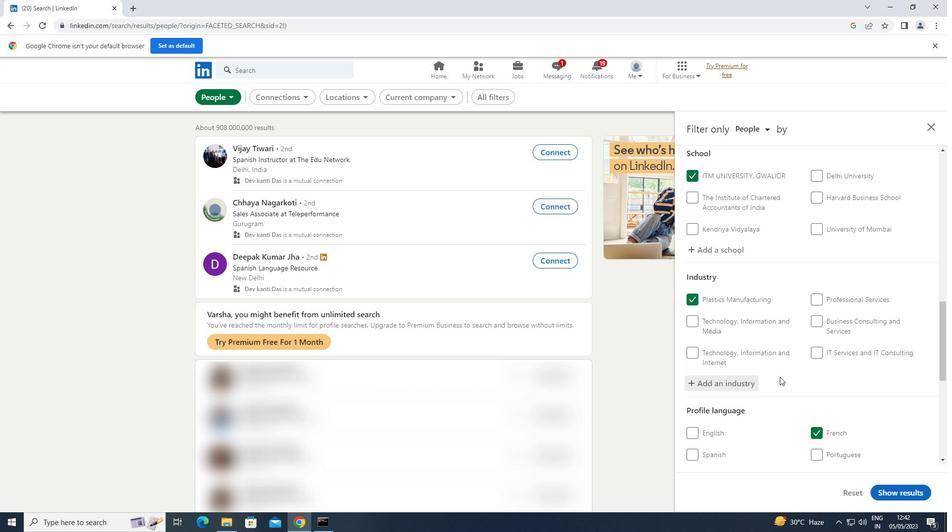 
Action: Mouse scrolled (780, 376) with delta (0, 0)
Screenshot: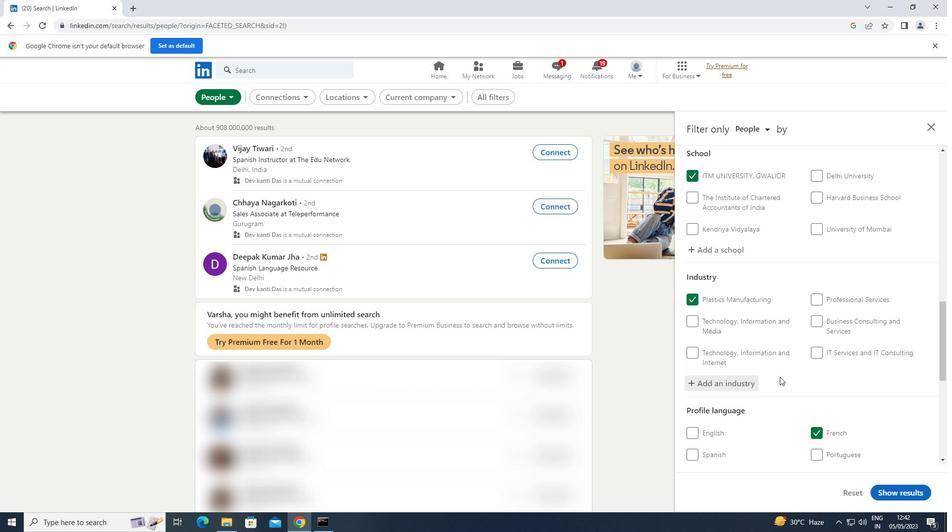 
Action: Mouse moved to (806, 379)
Screenshot: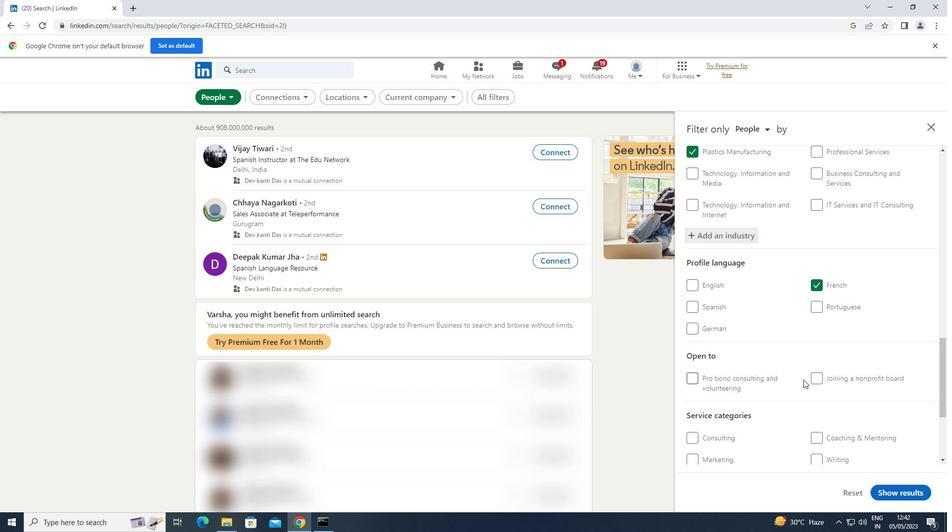 
Action: Mouse scrolled (806, 378) with delta (0, 0)
Screenshot: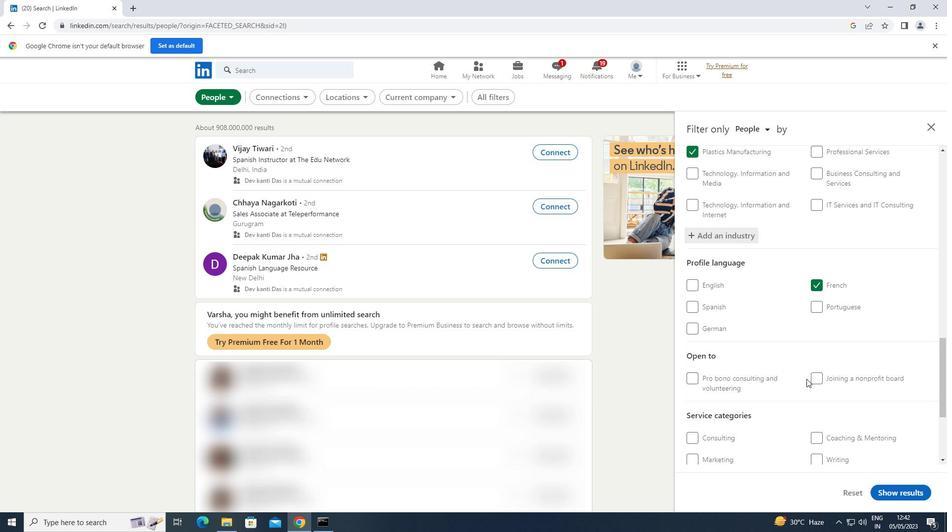 
Action: Mouse scrolled (806, 378) with delta (0, 0)
Screenshot: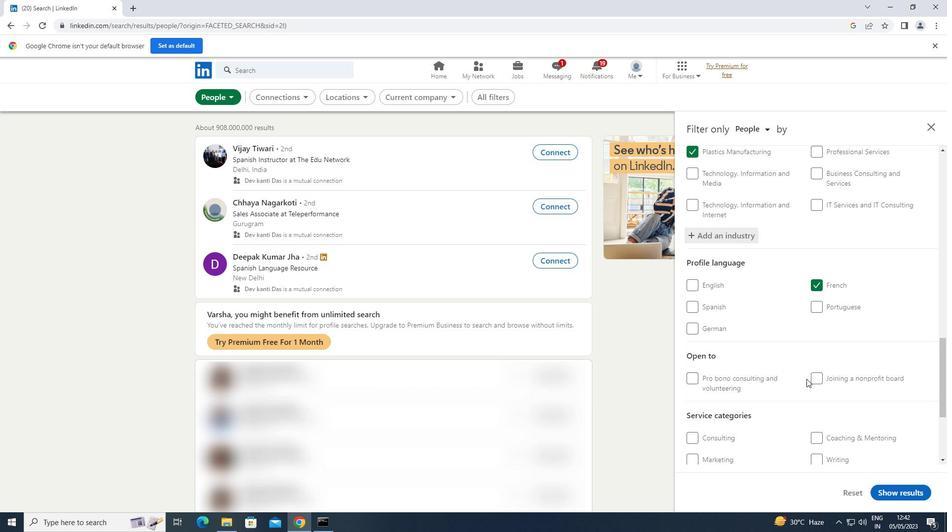 
Action: Mouse scrolled (806, 378) with delta (0, 0)
Screenshot: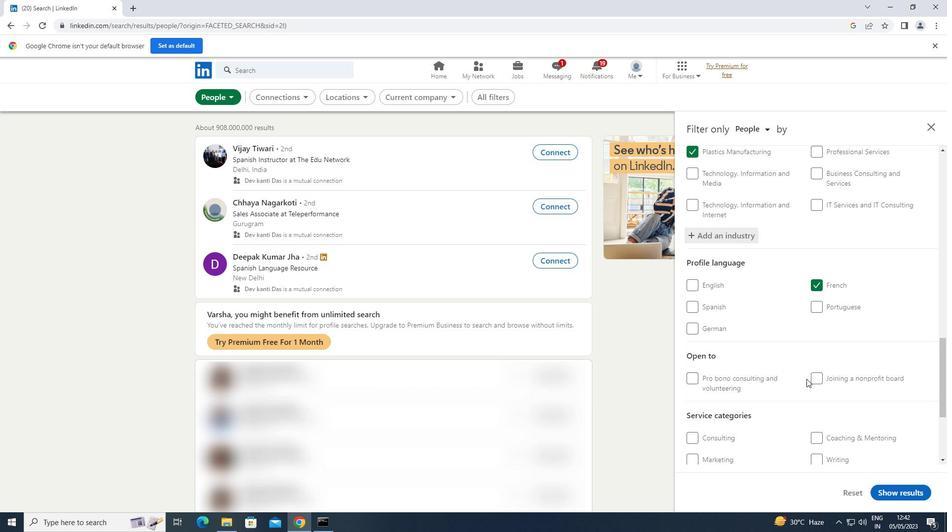 
Action: Mouse moved to (844, 331)
Screenshot: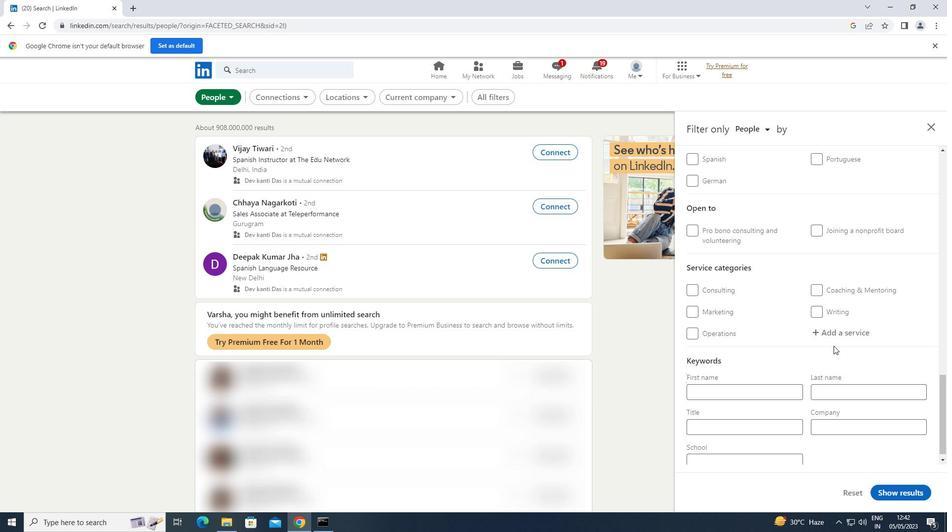 
Action: Mouse pressed left at (844, 331)
Screenshot: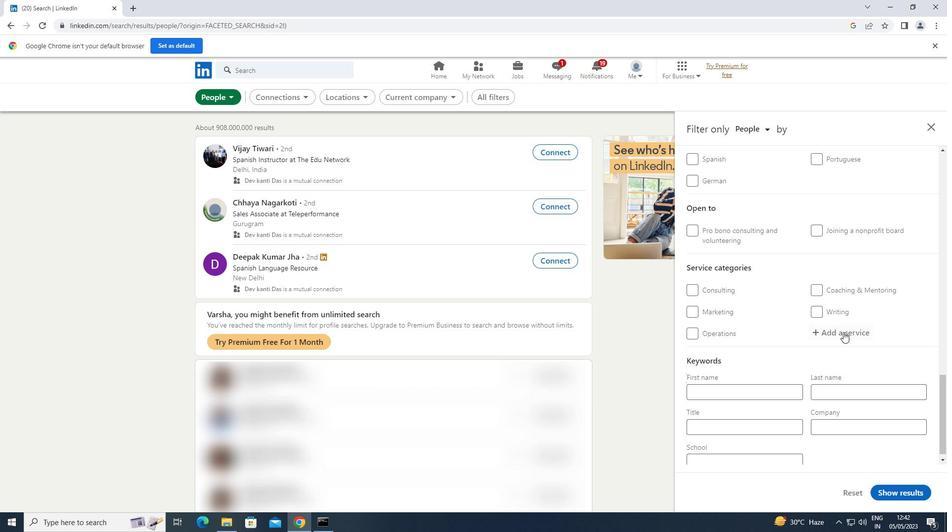 
Action: Key pressed <Key.shift>SEARCH<Key.space>
Screenshot: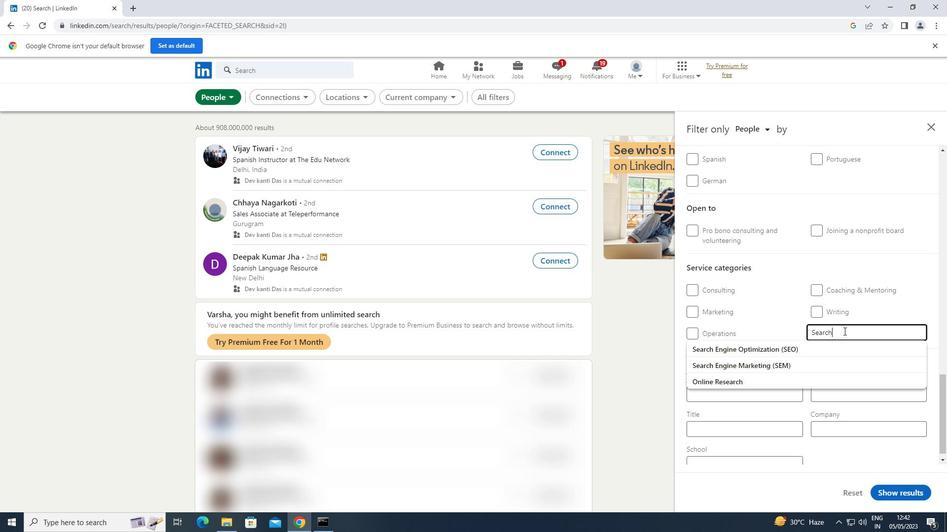 
Action: Mouse moved to (782, 351)
Screenshot: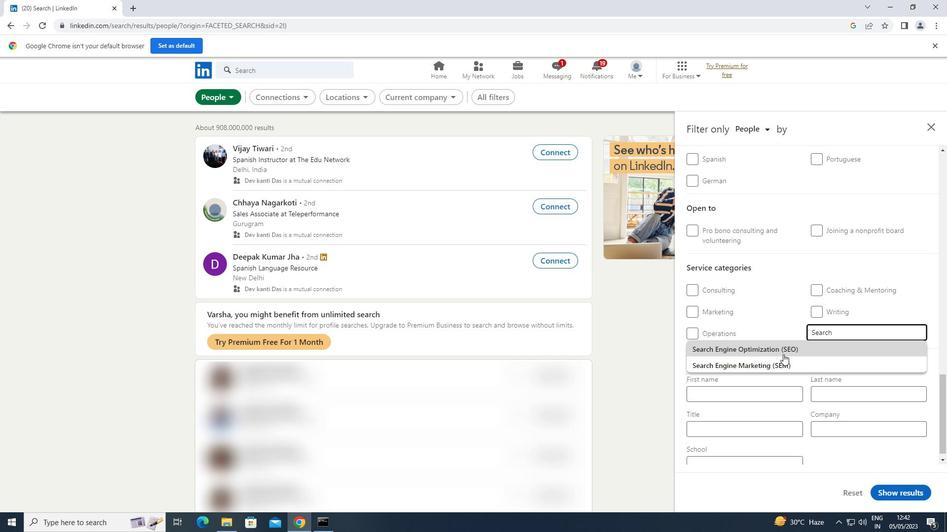 
Action: Mouse pressed left at (782, 351)
Screenshot: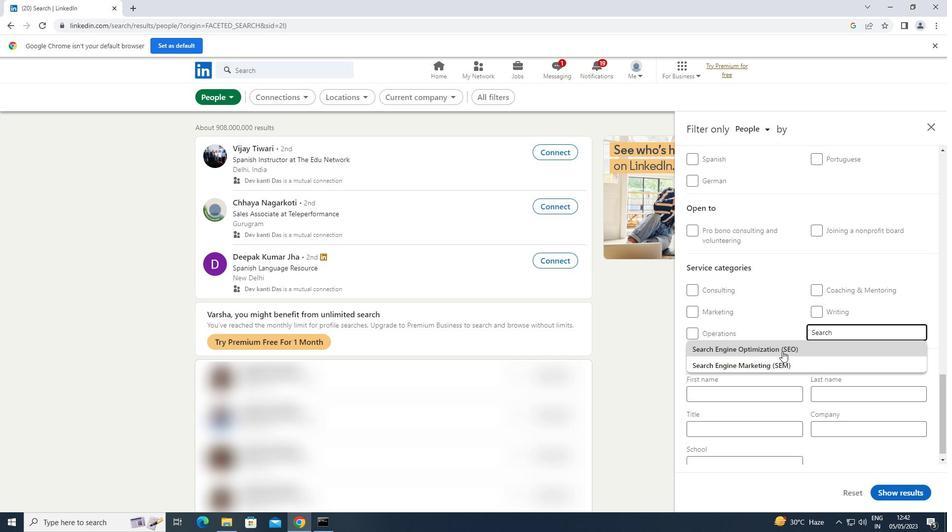 
Action: Mouse scrolled (782, 351) with delta (0, 0)
Screenshot: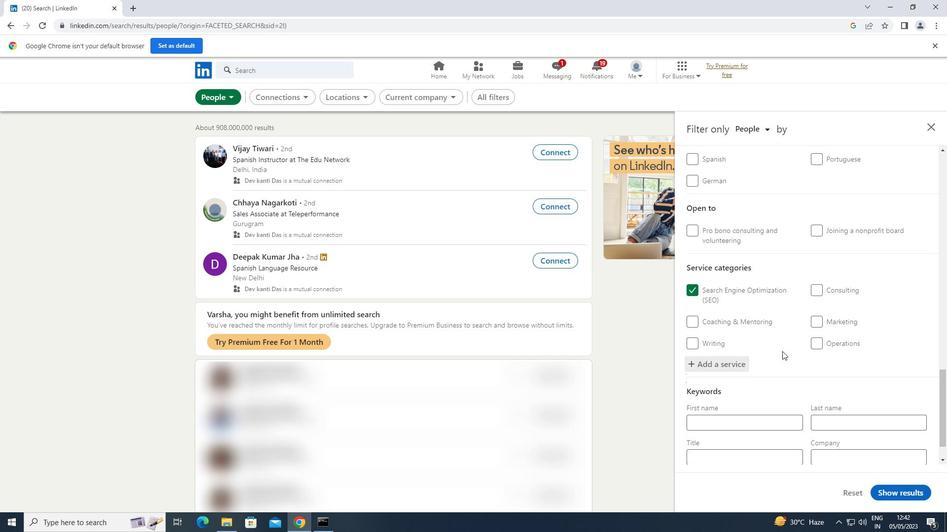 
Action: Mouse scrolled (782, 351) with delta (0, 0)
Screenshot: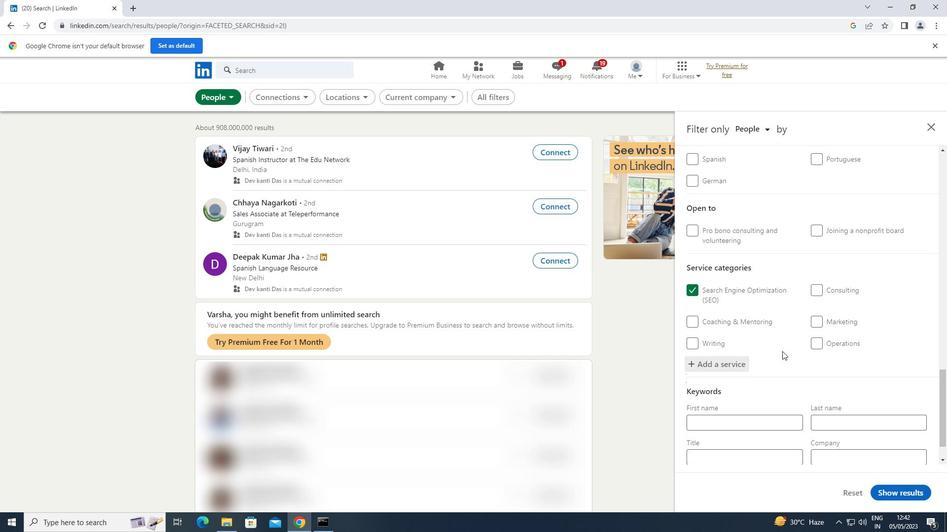 
Action: Mouse scrolled (782, 351) with delta (0, 0)
Screenshot: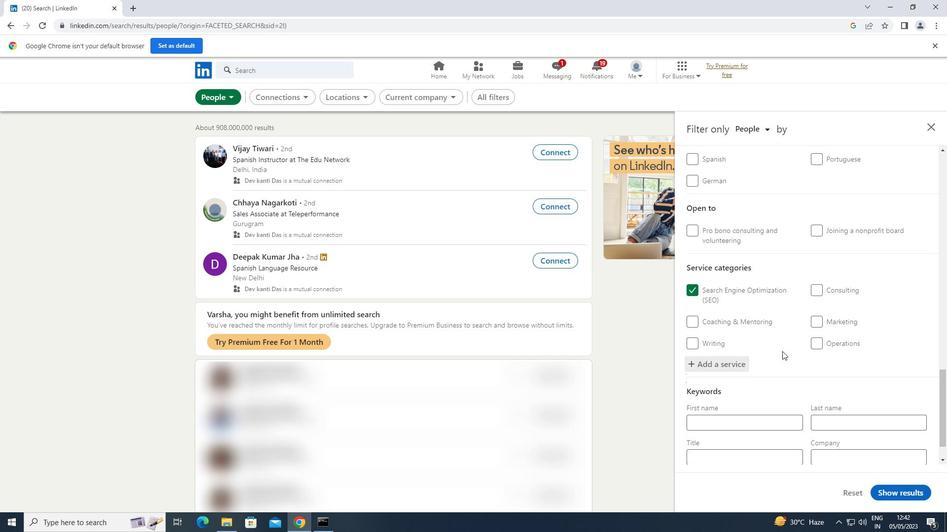
Action: Mouse scrolled (782, 351) with delta (0, 0)
Screenshot: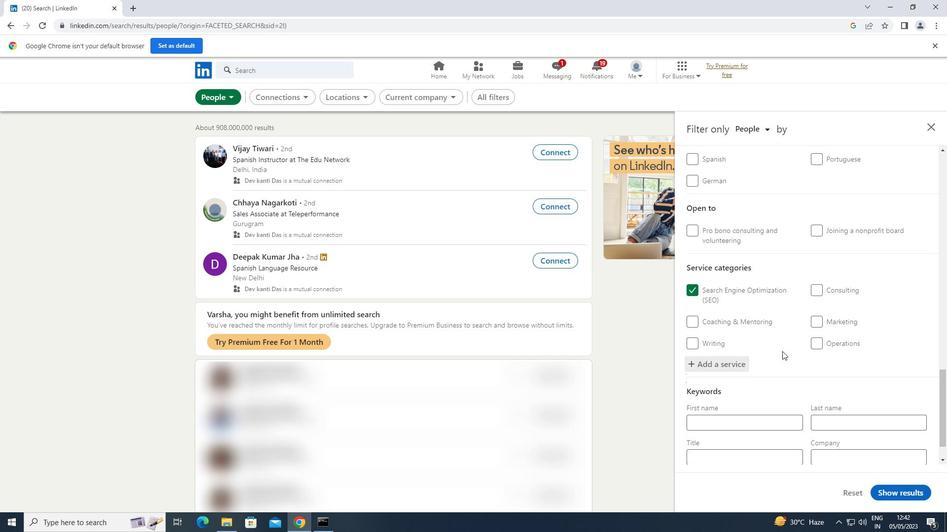 
Action: Mouse scrolled (782, 351) with delta (0, 0)
Screenshot: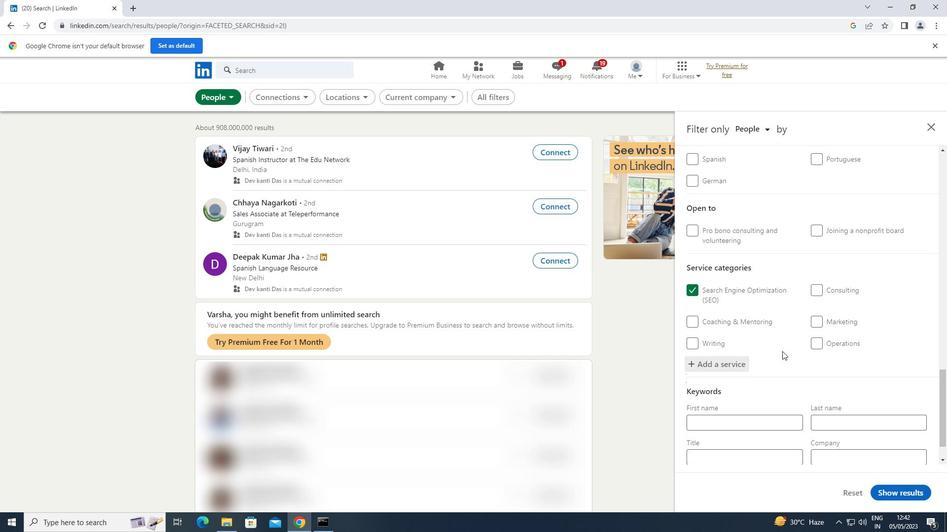 
Action: Mouse scrolled (782, 351) with delta (0, 0)
Screenshot: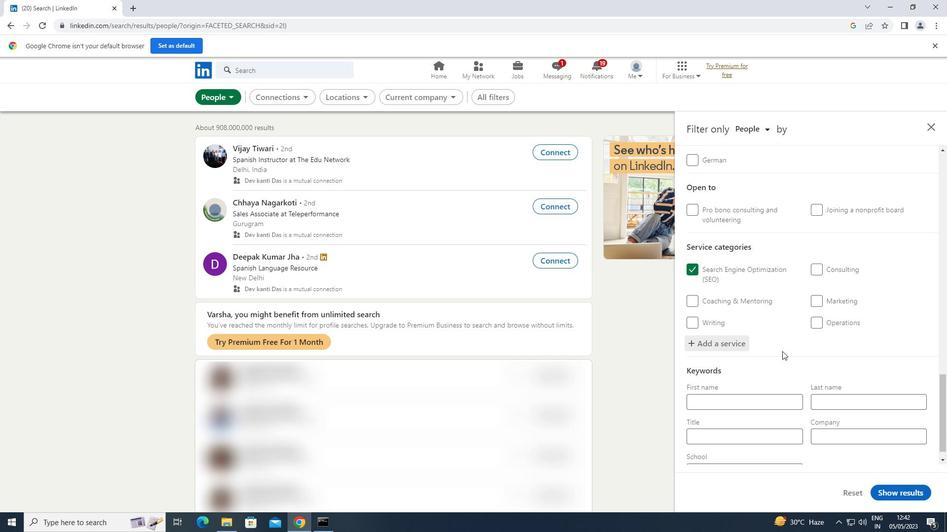 
Action: Mouse moved to (752, 417)
Screenshot: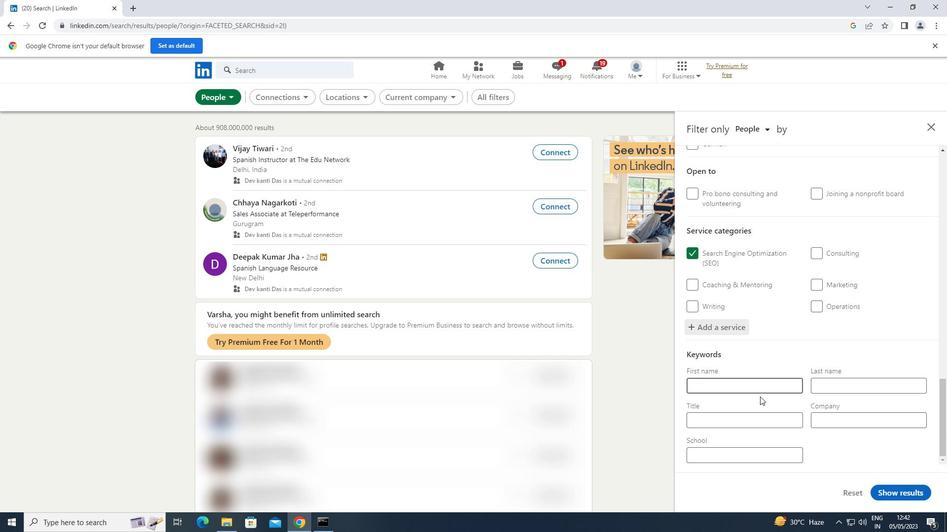 
Action: Mouse pressed left at (752, 417)
Screenshot: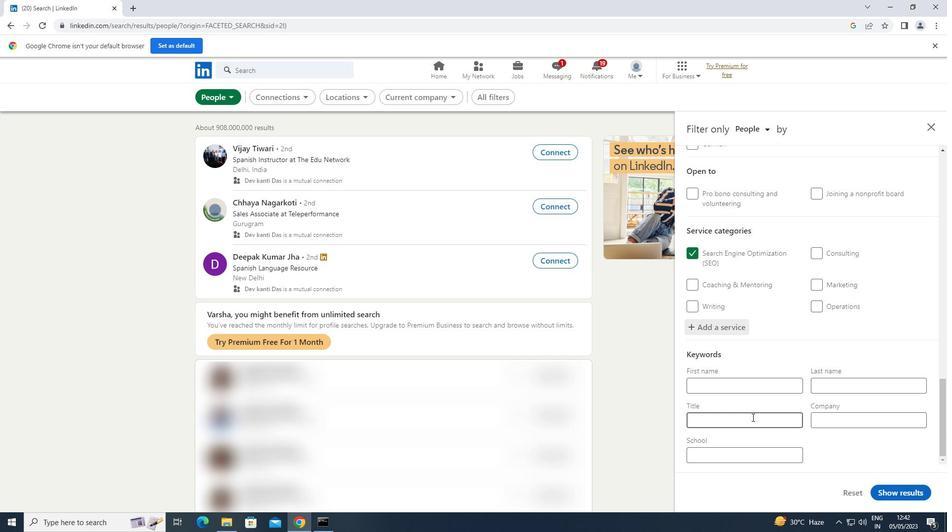 
Action: Key pressed <Key.shift>COUNSELOR
Screenshot: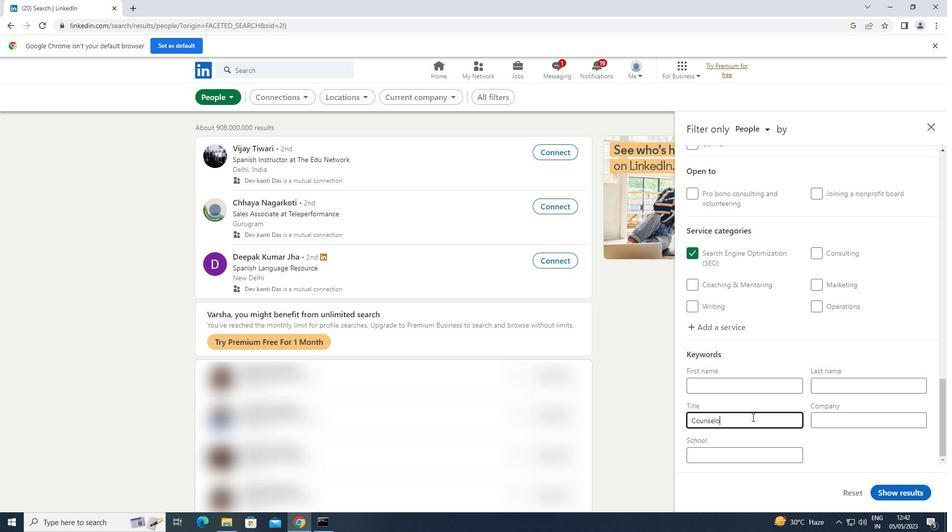 
Action: Mouse moved to (886, 496)
Screenshot: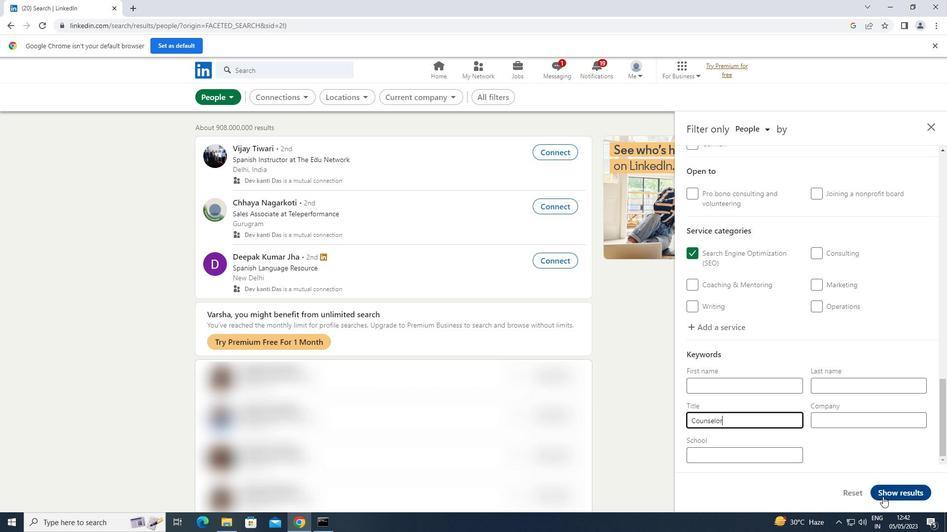 
Action: Mouse pressed left at (886, 496)
Screenshot: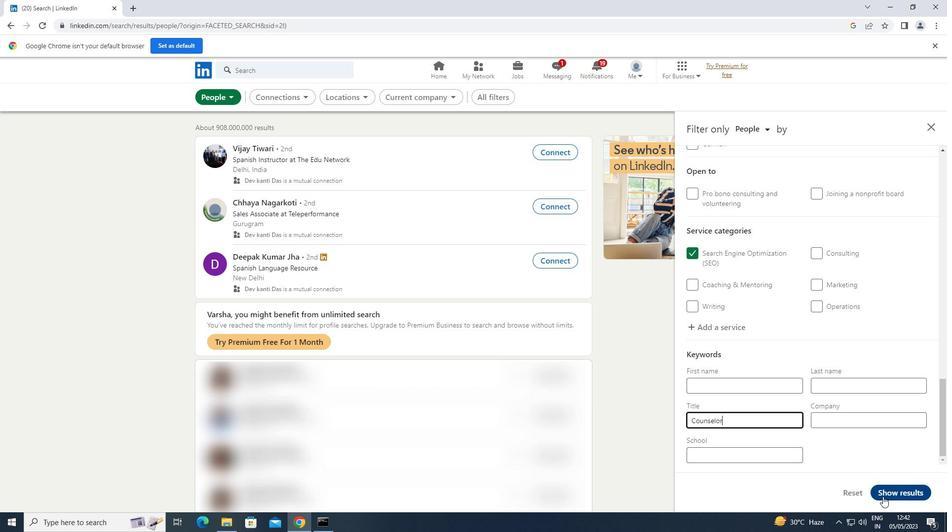 
